 Task: Look for space in Bussolengo, Italy from 3rd August, 2023 to 17th August, 2023 for 3 adults, 1 child in price range Rs.3000 to Rs.15000. Place can be entire place with 3 bedrooms having 4 beds and 2 bathrooms. Property type can be house, flat, guest house. Amenities needed are: wifi, washing machine. Booking option can be shelf check-in. Required host language is English.
Action: Mouse moved to (392, 108)
Screenshot: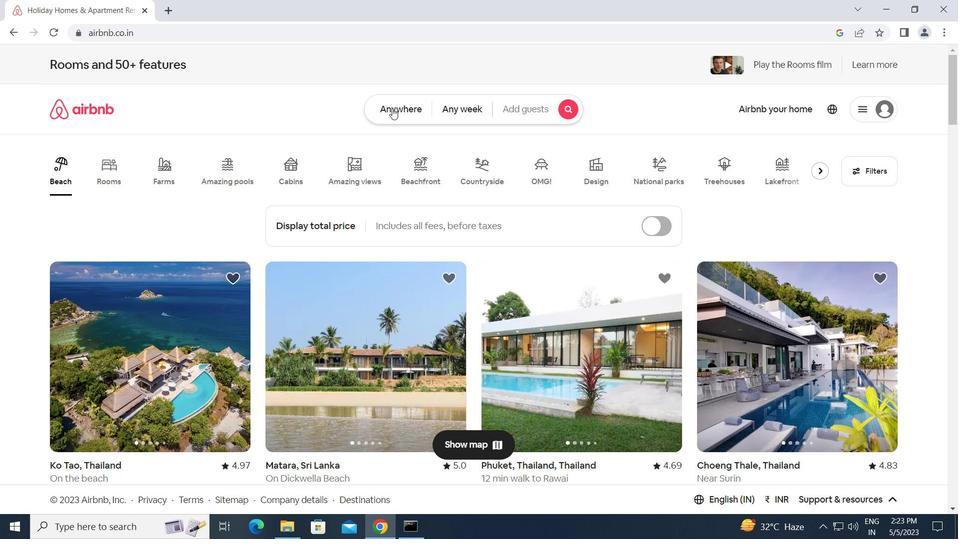
Action: Mouse pressed left at (392, 108)
Screenshot: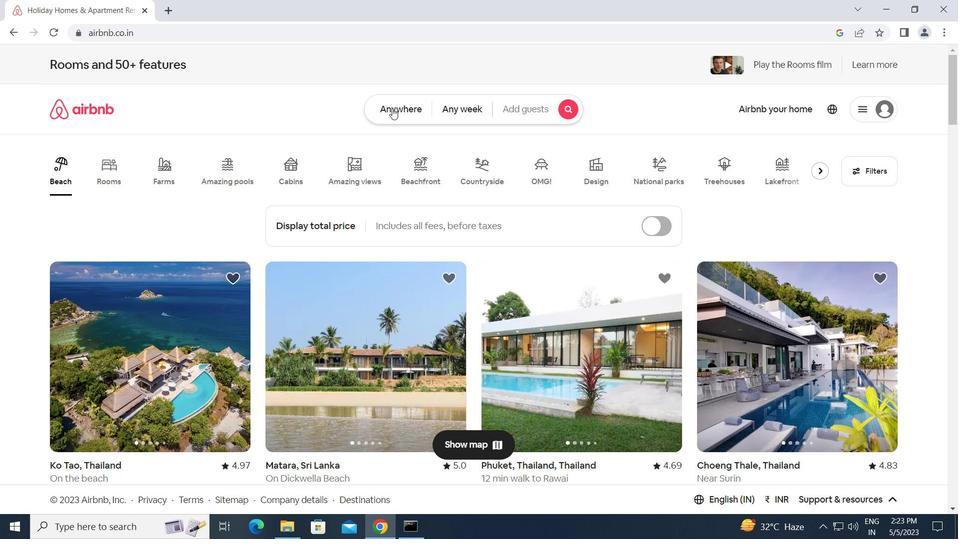 
Action: Mouse moved to (310, 152)
Screenshot: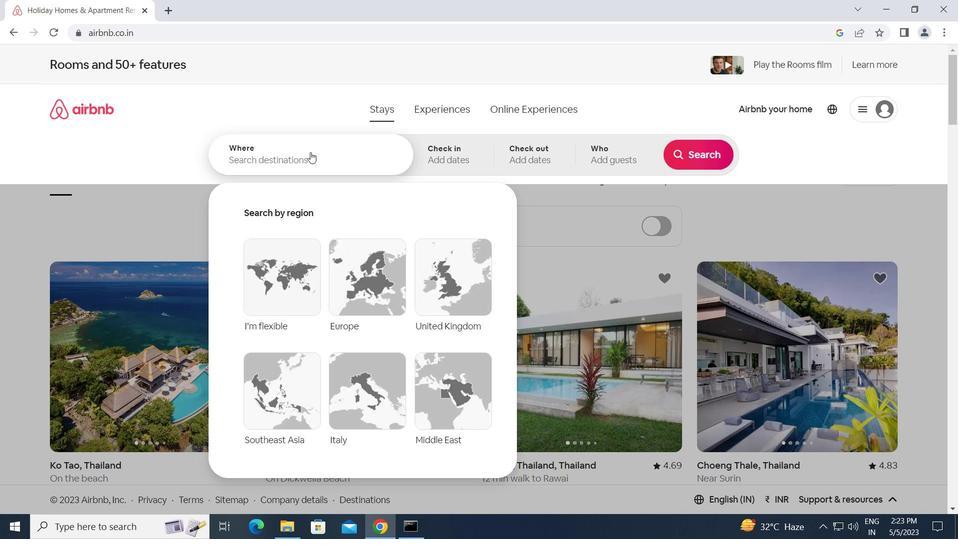 
Action: Mouse pressed left at (310, 152)
Screenshot: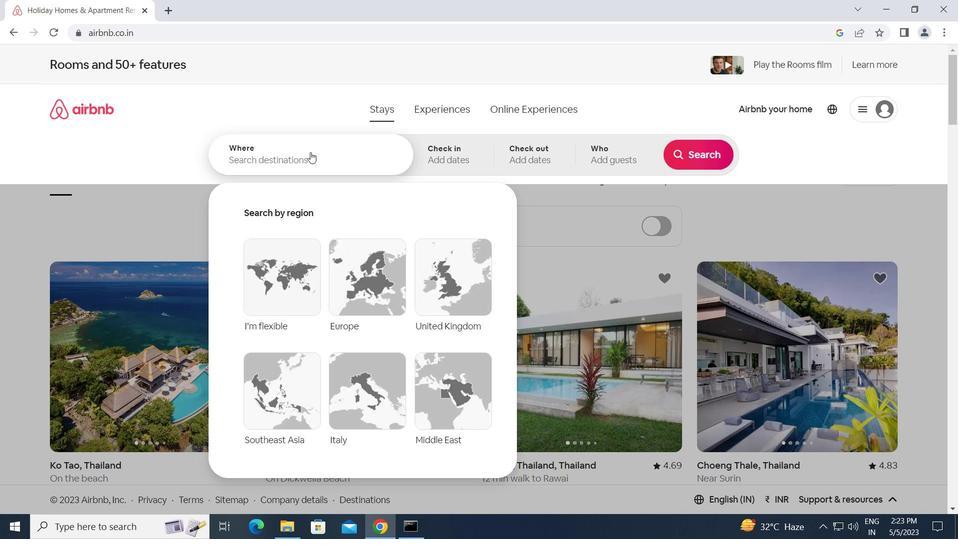 
Action: Key pressed b<Key.caps_lock>ussolengo,<Key.space><Key.caps_lock>i<Key.caps_lock>taly<Key.enter>
Screenshot: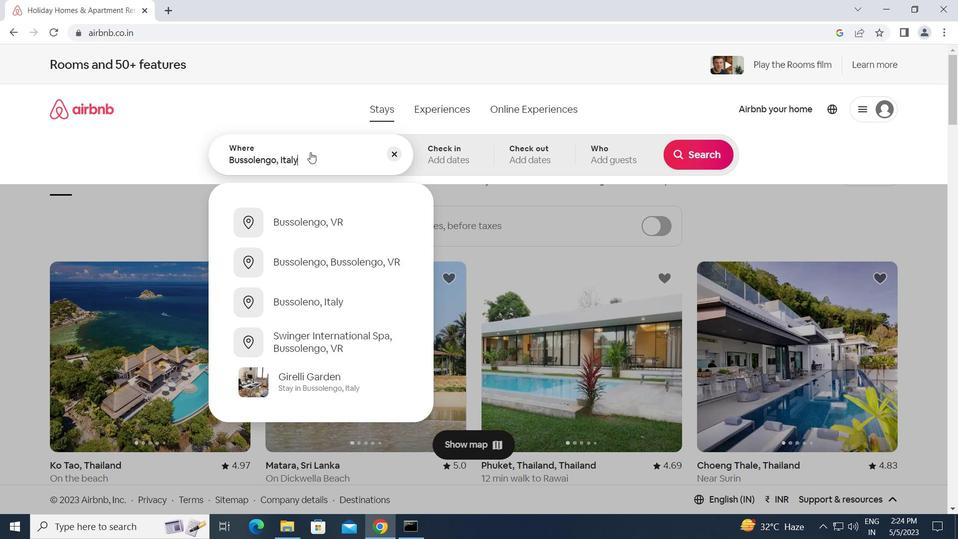 
Action: Mouse moved to (699, 254)
Screenshot: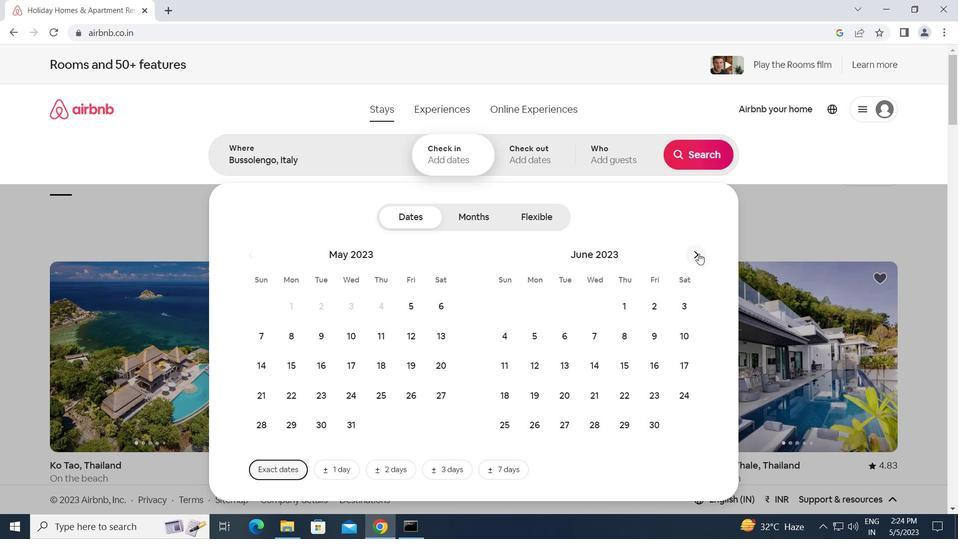 
Action: Mouse pressed left at (699, 254)
Screenshot: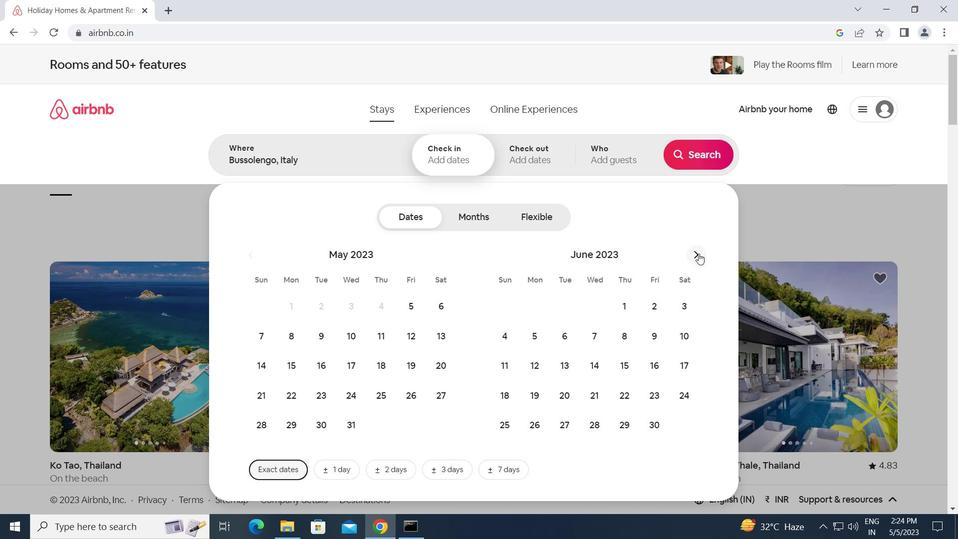 
Action: Mouse pressed left at (699, 254)
Screenshot: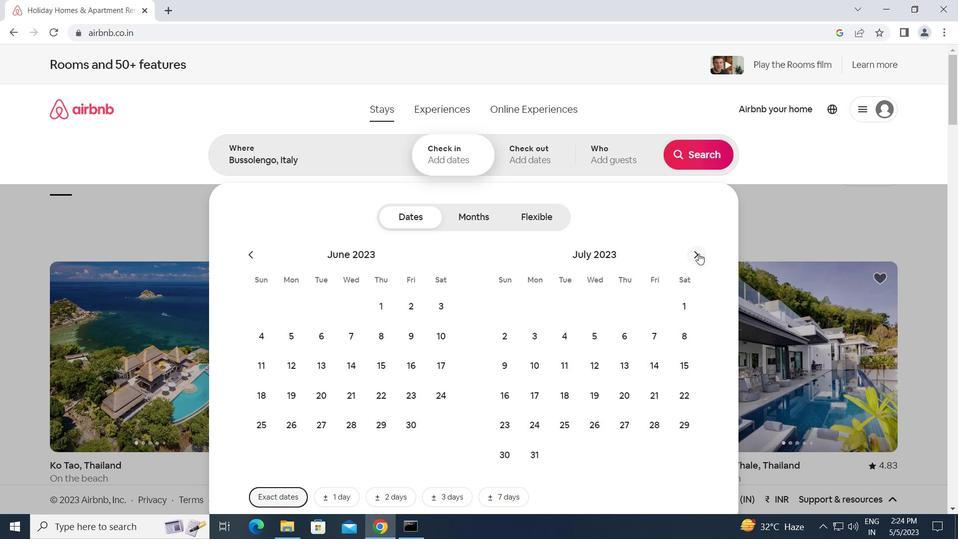 
Action: Mouse moved to (624, 309)
Screenshot: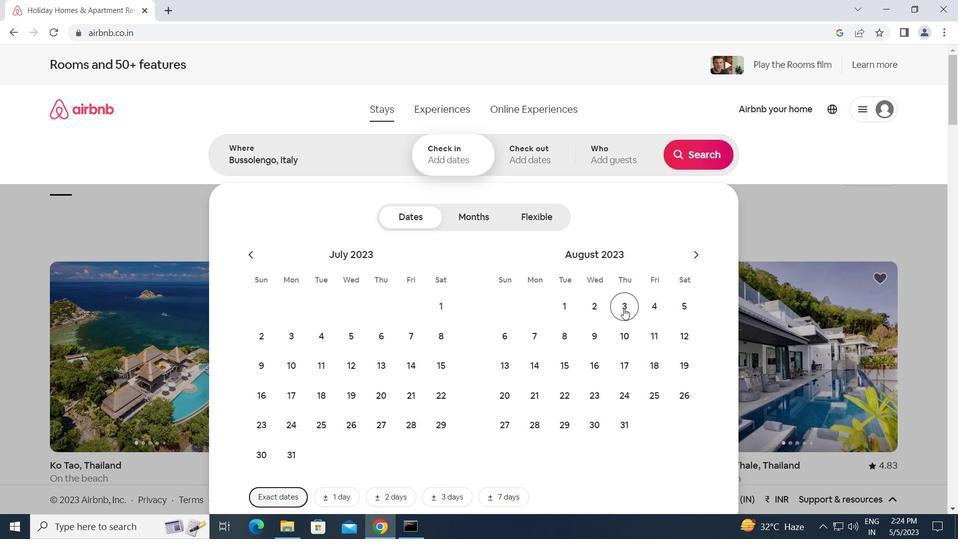 
Action: Mouse pressed left at (624, 309)
Screenshot: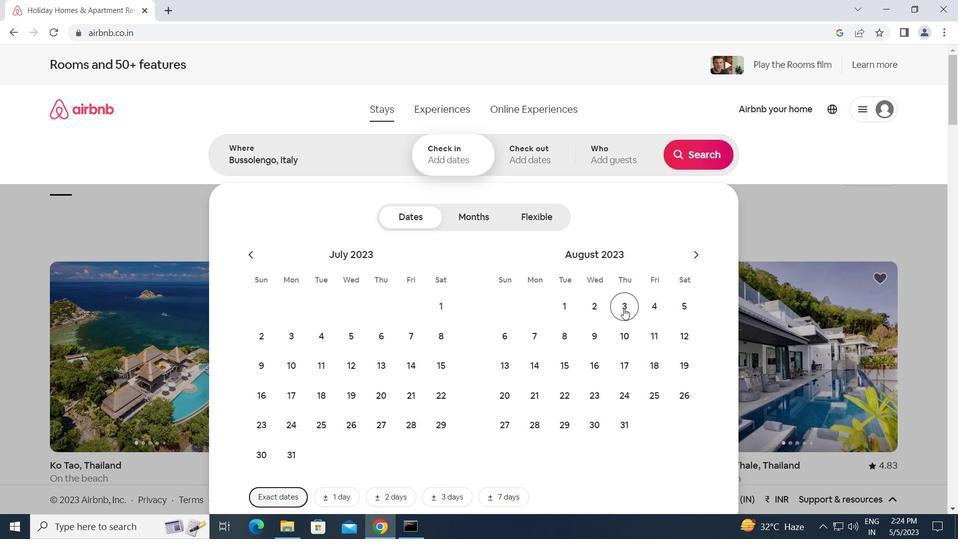 
Action: Mouse moved to (623, 364)
Screenshot: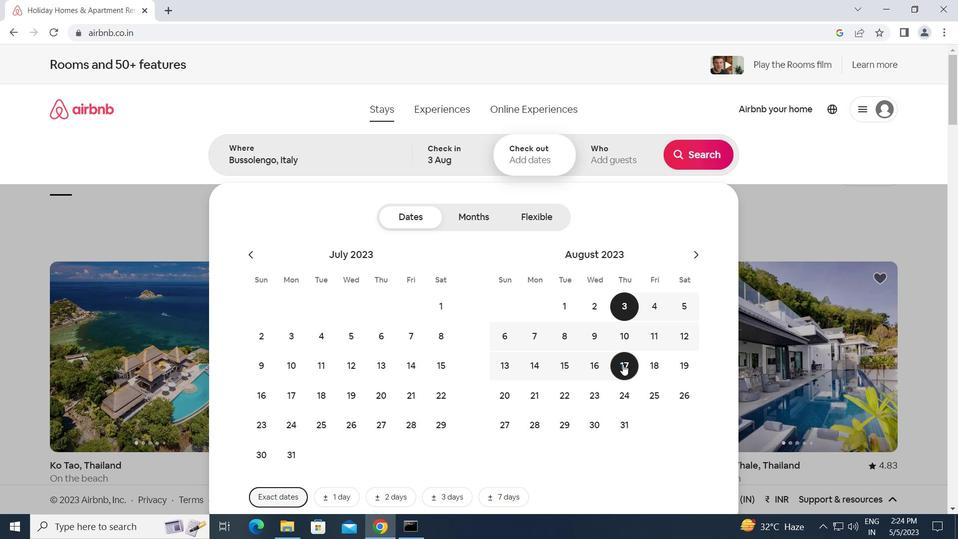 
Action: Mouse pressed left at (623, 364)
Screenshot: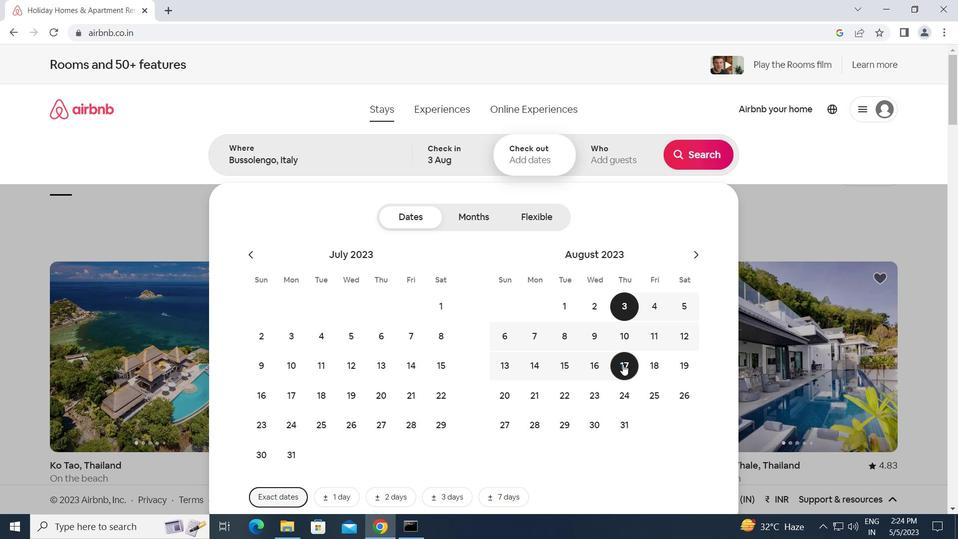 
Action: Mouse moved to (626, 156)
Screenshot: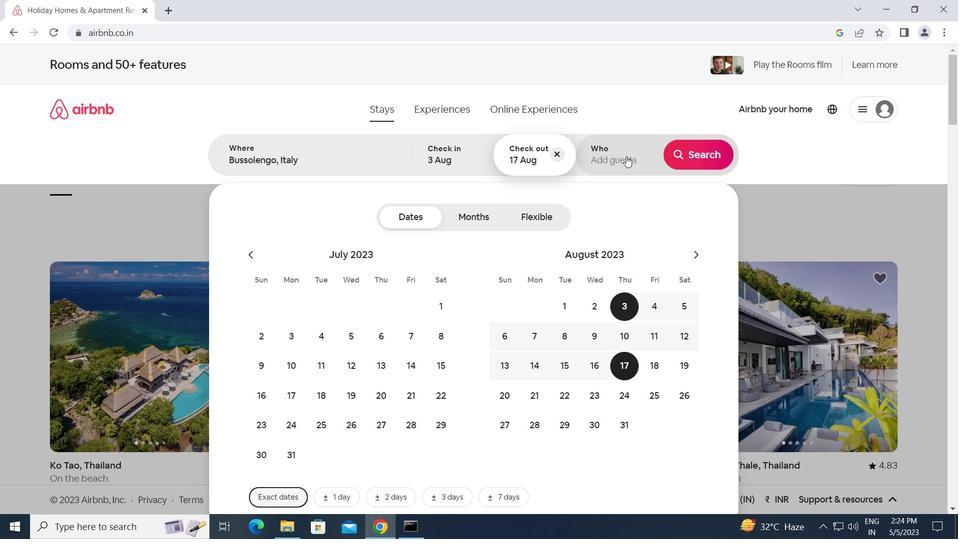 
Action: Mouse pressed left at (626, 156)
Screenshot: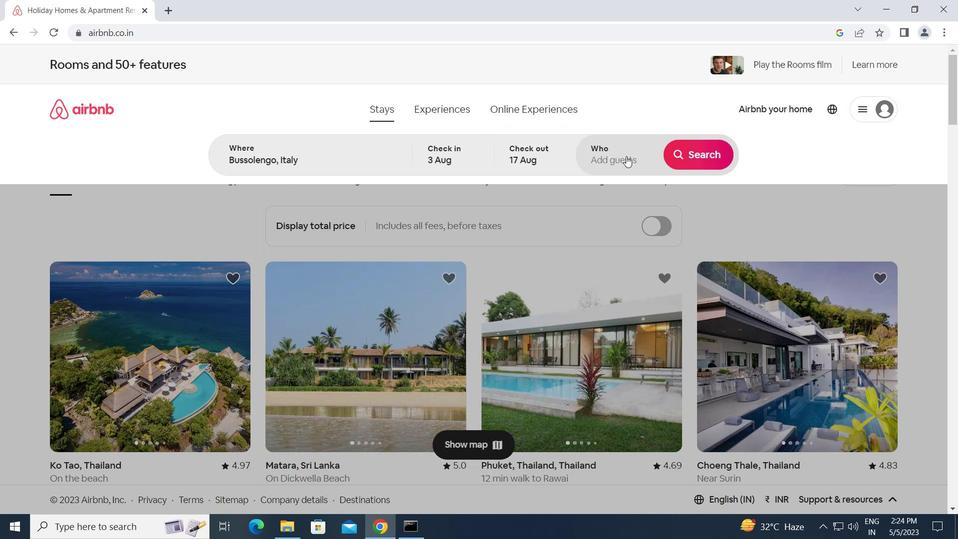 
Action: Mouse moved to (700, 222)
Screenshot: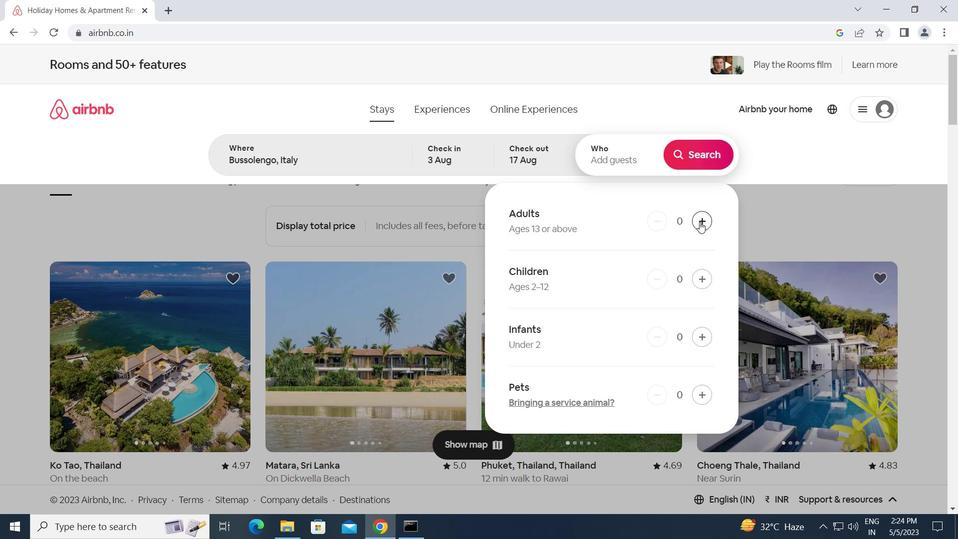 
Action: Mouse pressed left at (700, 222)
Screenshot: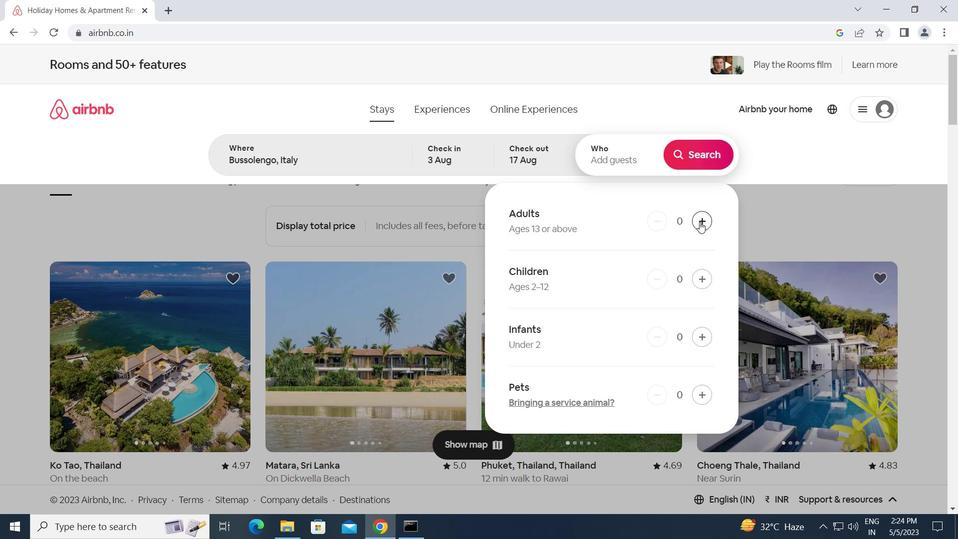 
Action: Mouse pressed left at (700, 222)
Screenshot: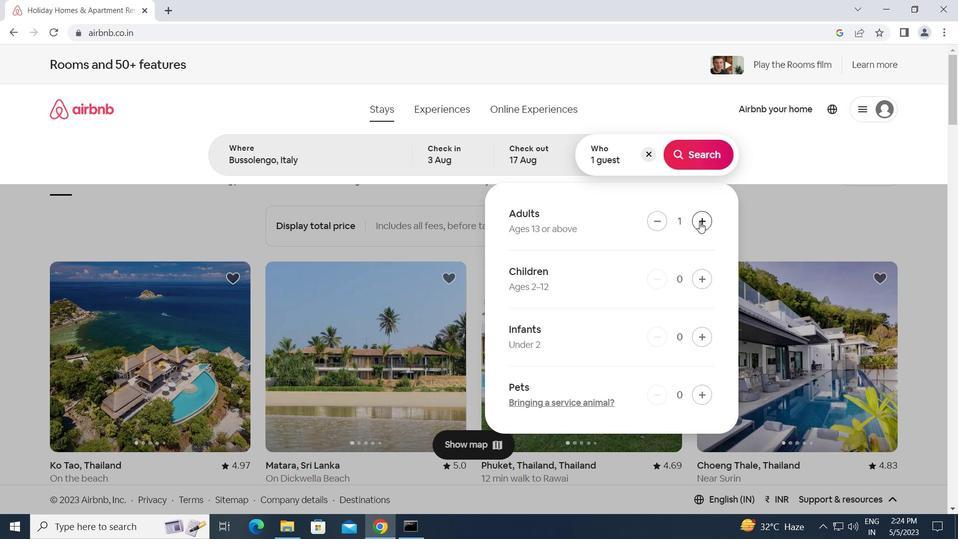 
Action: Mouse pressed left at (700, 222)
Screenshot: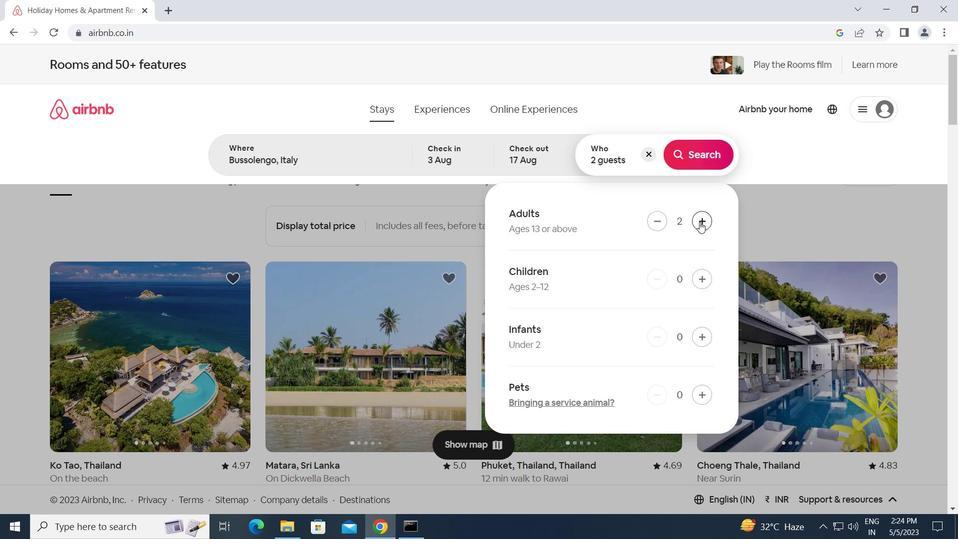 
Action: Mouse moved to (700, 278)
Screenshot: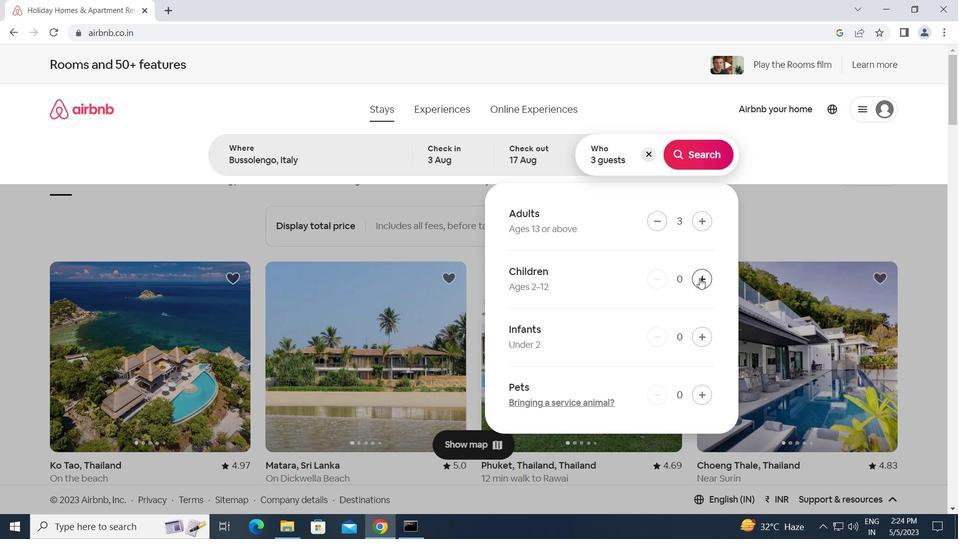 
Action: Mouse pressed left at (700, 278)
Screenshot: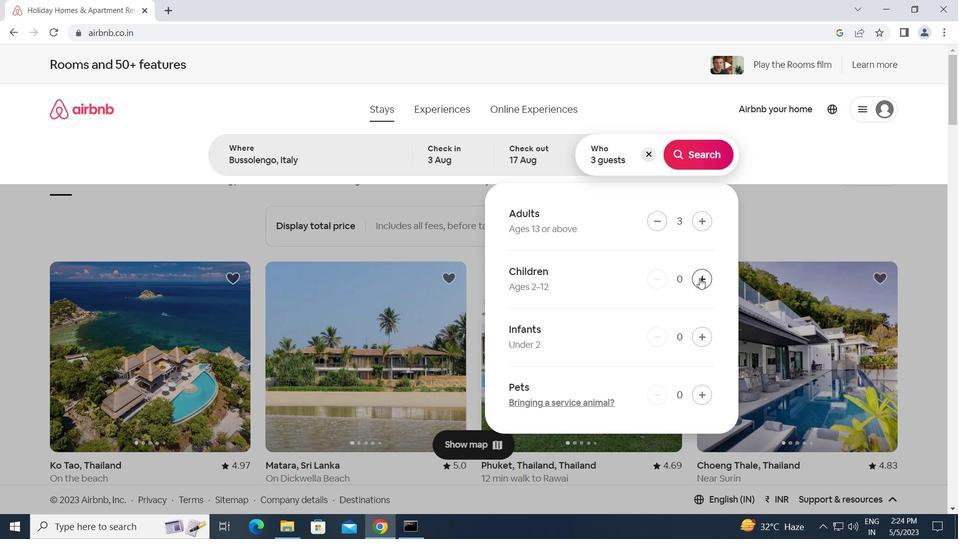 
Action: Mouse moved to (691, 151)
Screenshot: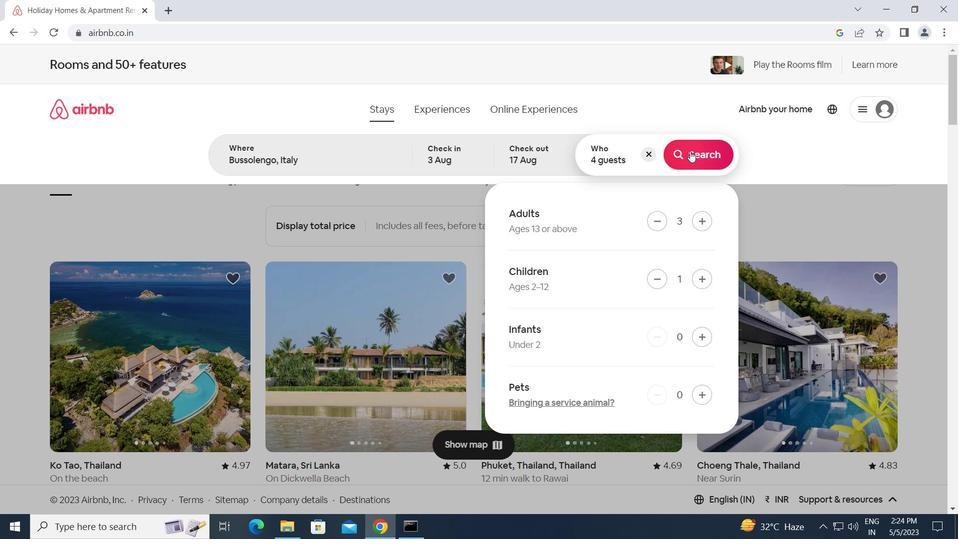 
Action: Mouse pressed left at (691, 151)
Screenshot: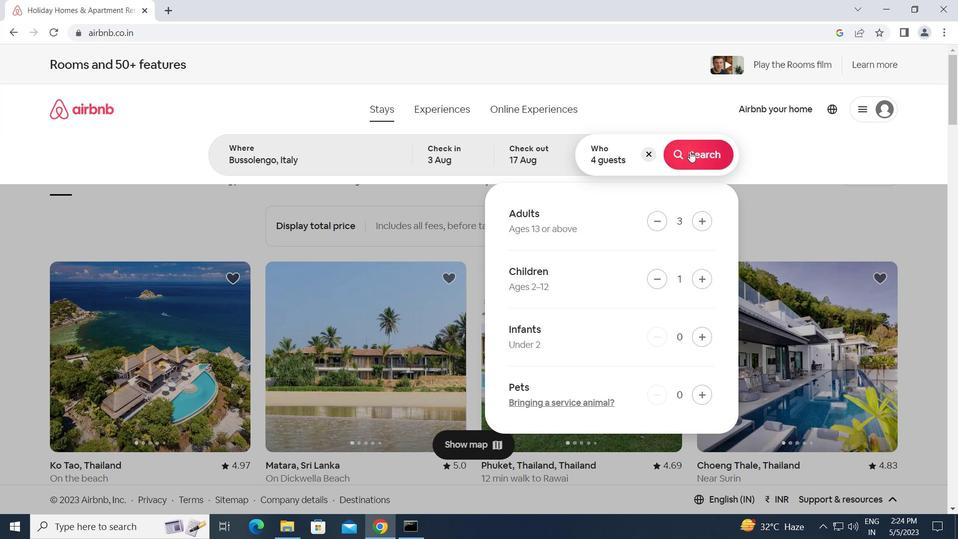 
Action: Mouse moved to (890, 119)
Screenshot: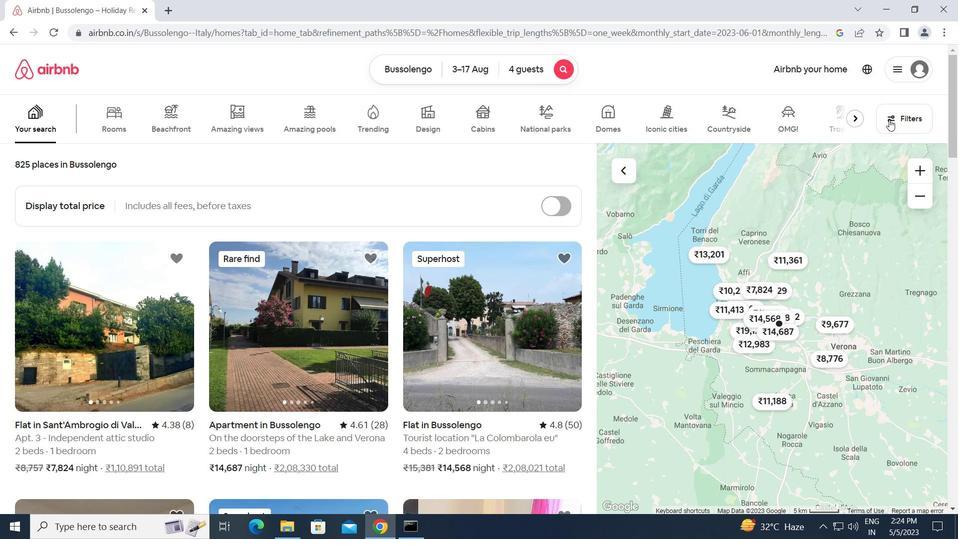 
Action: Mouse pressed left at (890, 119)
Screenshot: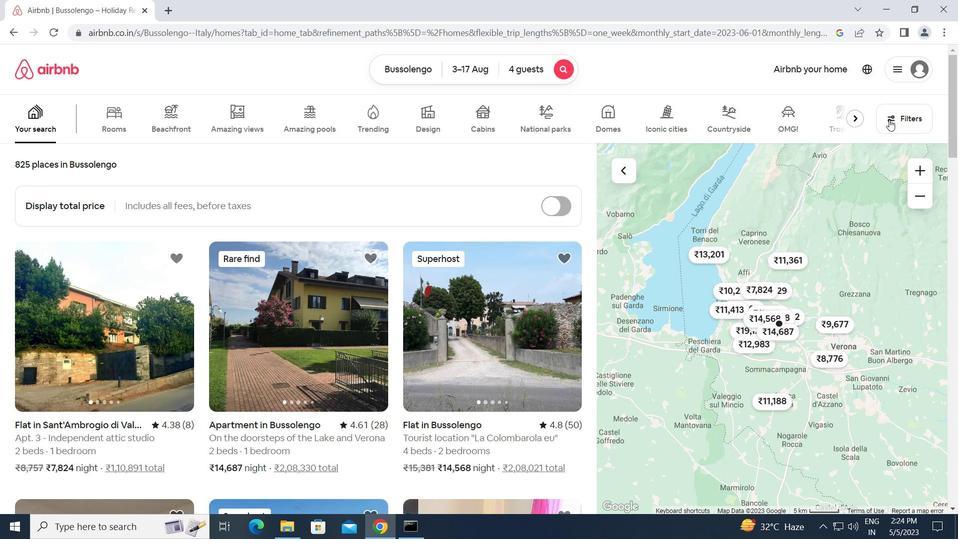 
Action: Mouse moved to (321, 410)
Screenshot: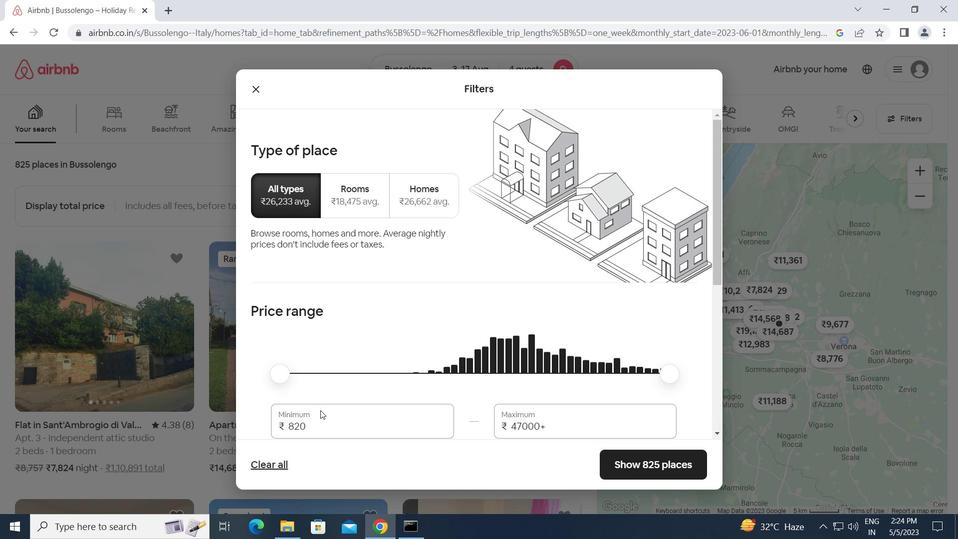 
Action: Mouse scrolled (321, 410) with delta (0, 0)
Screenshot: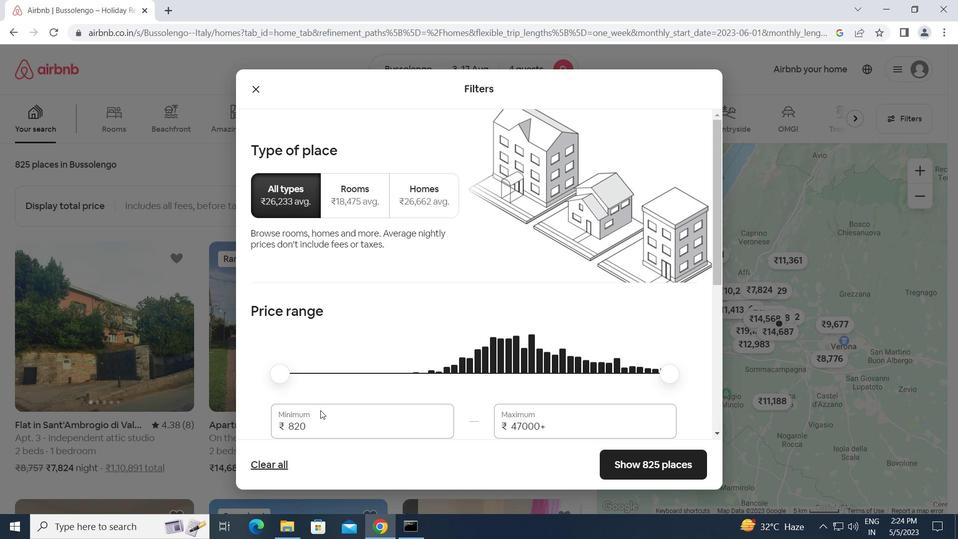 
Action: Mouse scrolled (321, 410) with delta (0, 0)
Screenshot: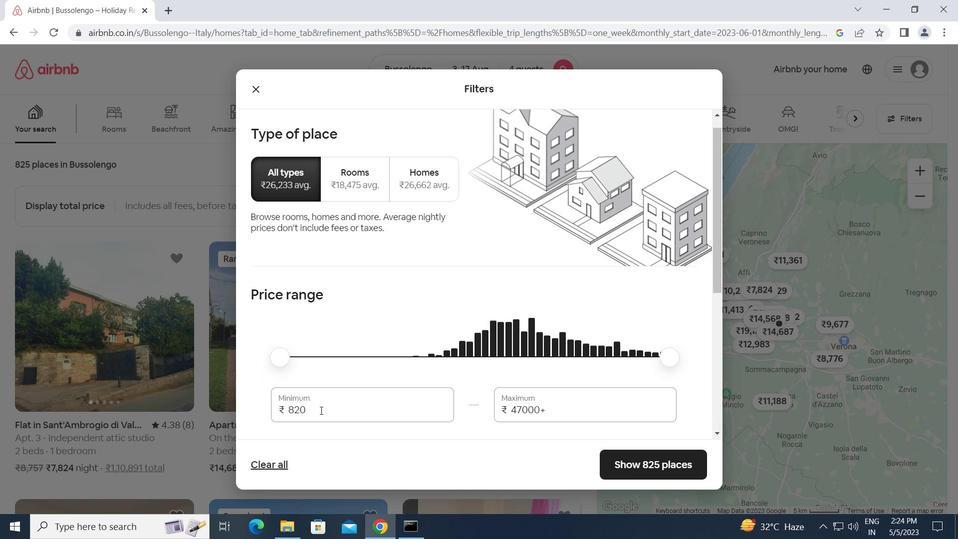 
Action: Mouse moved to (315, 304)
Screenshot: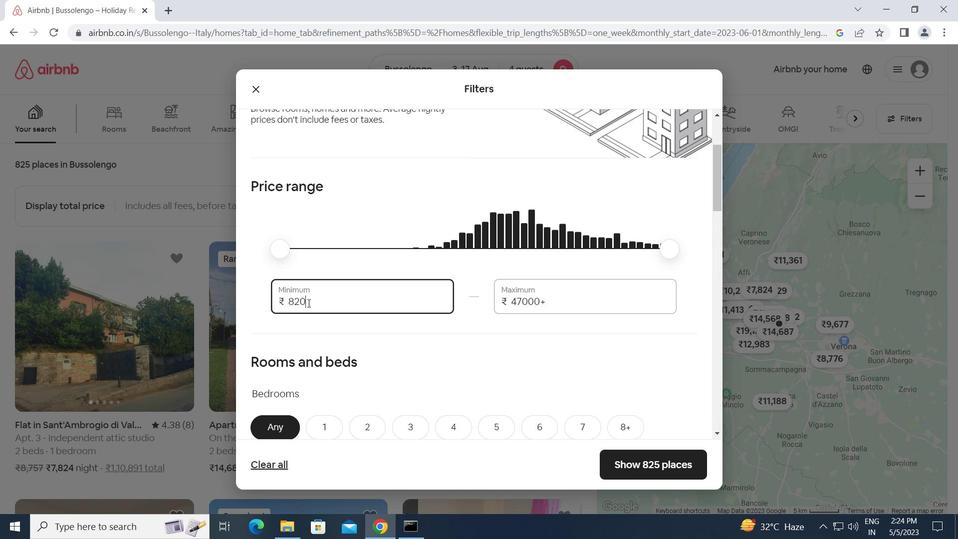 
Action: Mouse pressed left at (315, 304)
Screenshot: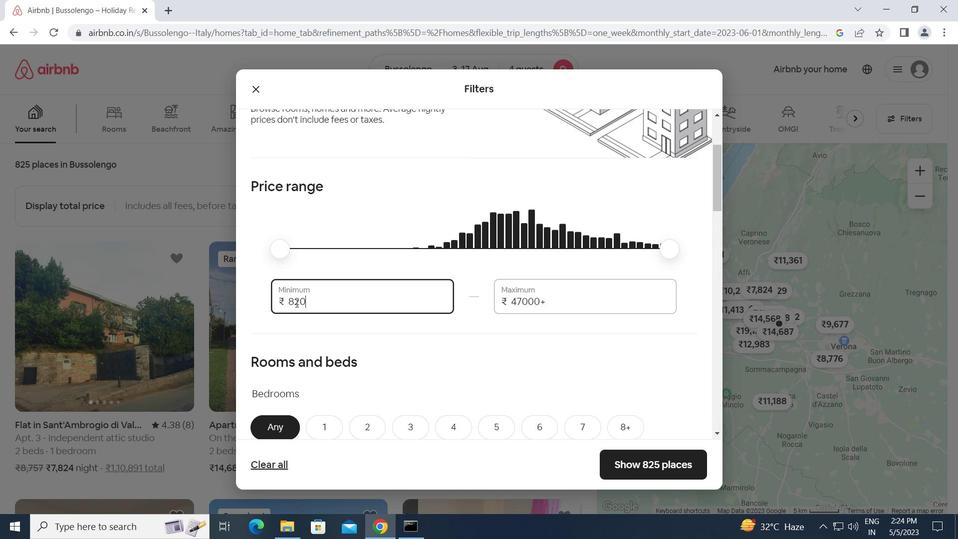
Action: Mouse moved to (258, 300)
Screenshot: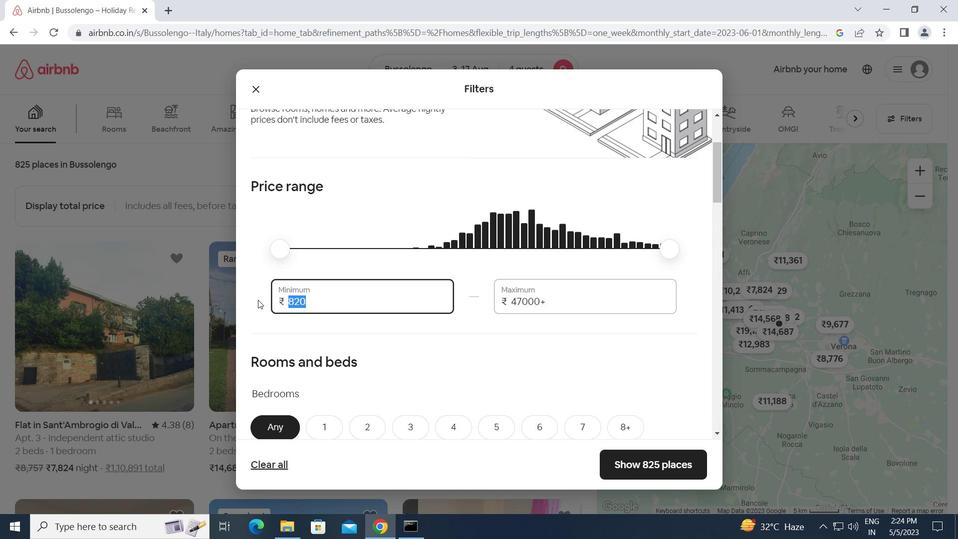 
Action: Key pressed 3000<Key.tab>15000
Screenshot: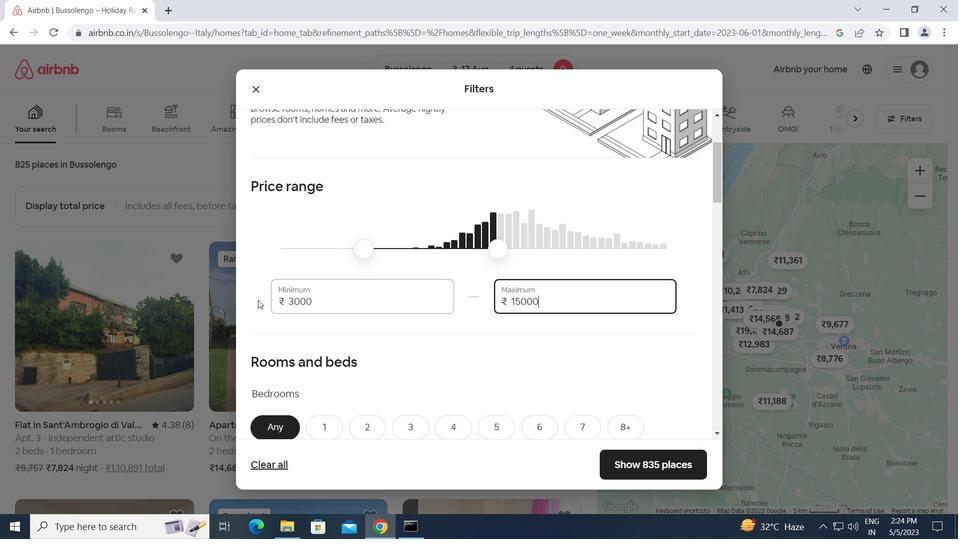 
Action: Mouse moved to (392, 361)
Screenshot: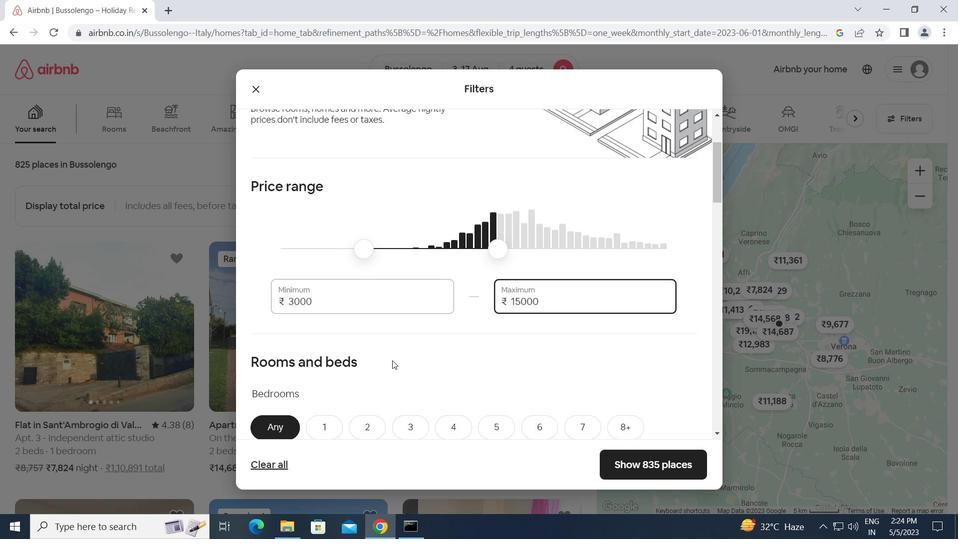
Action: Mouse scrolled (392, 360) with delta (0, 0)
Screenshot: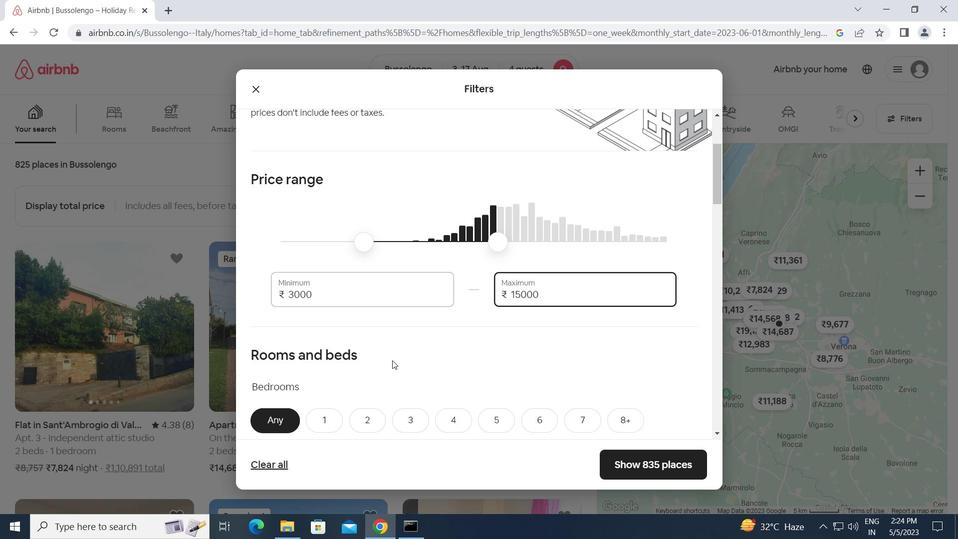 
Action: Mouse scrolled (392, 360) with delta (0, 0)
Screenshot: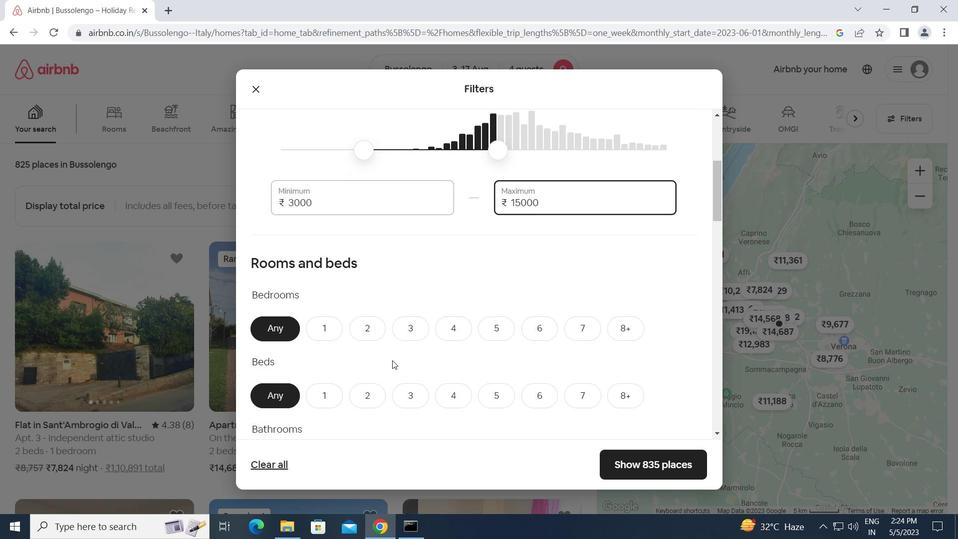 
Action: Mouse scrolled (392, 360) with delta (0, 0)
Screenshot: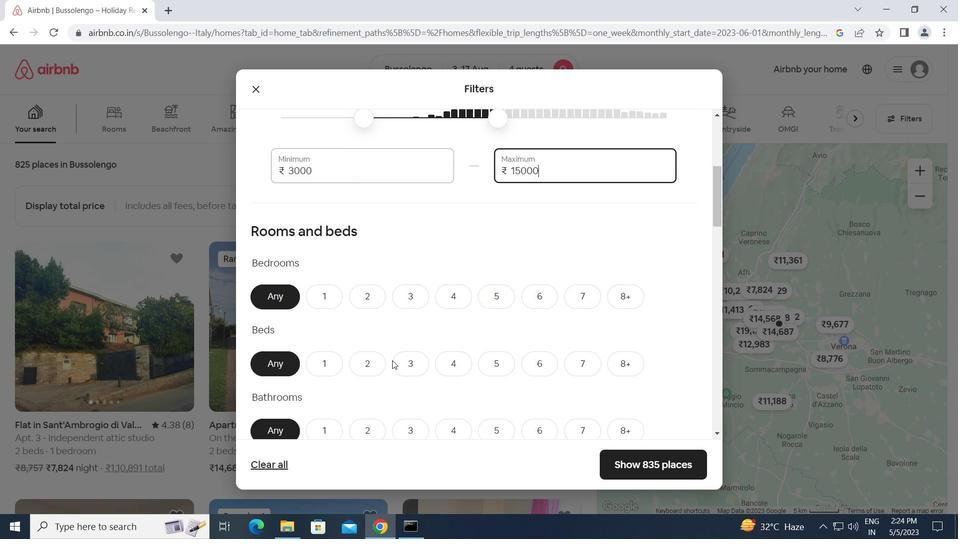 
Action: Mouse moved to (411, 243)
Screenshot: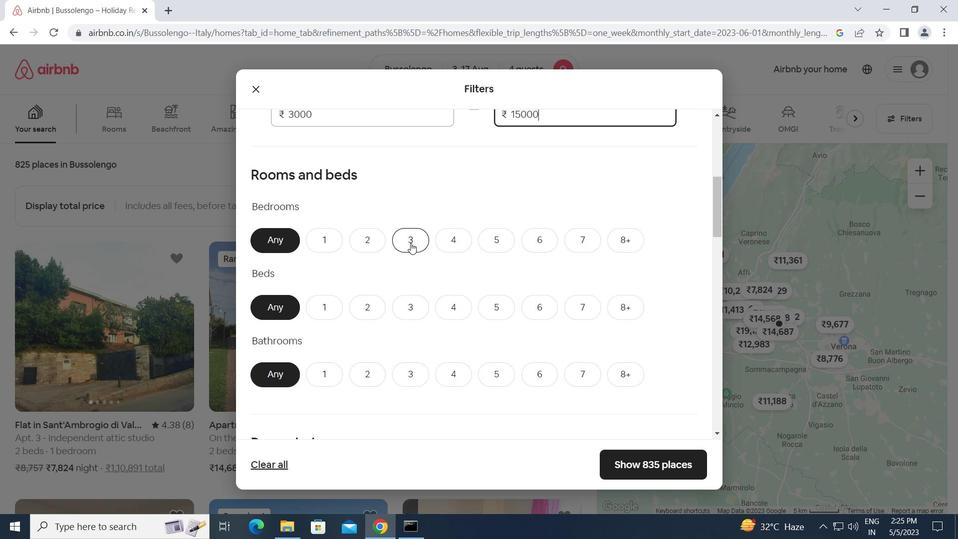 
Action: Mouse pressed left at (411, 243)
Screenshot: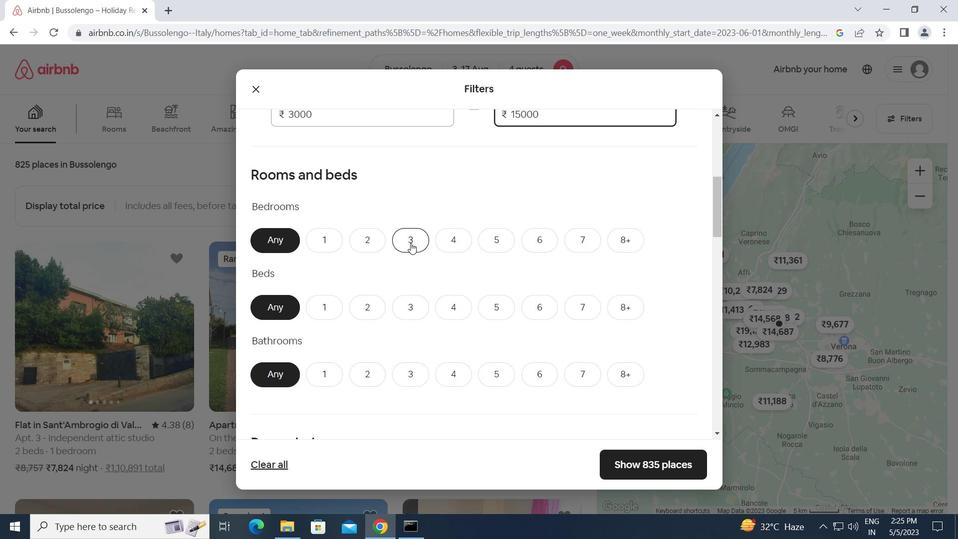 
Action: Mouse moved to (453, 303)
Screenshot: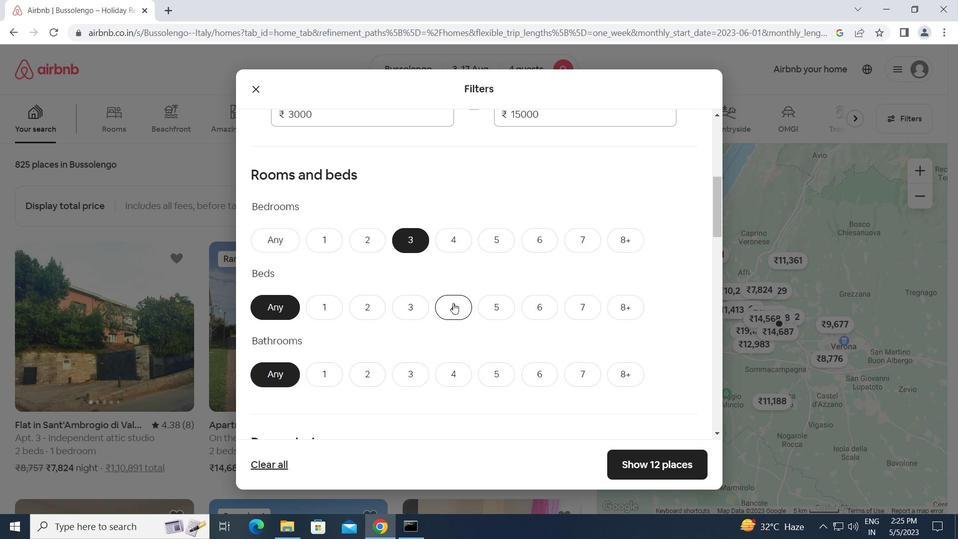 
Action: Mouse pressed left at (453, 303)
Screenshot: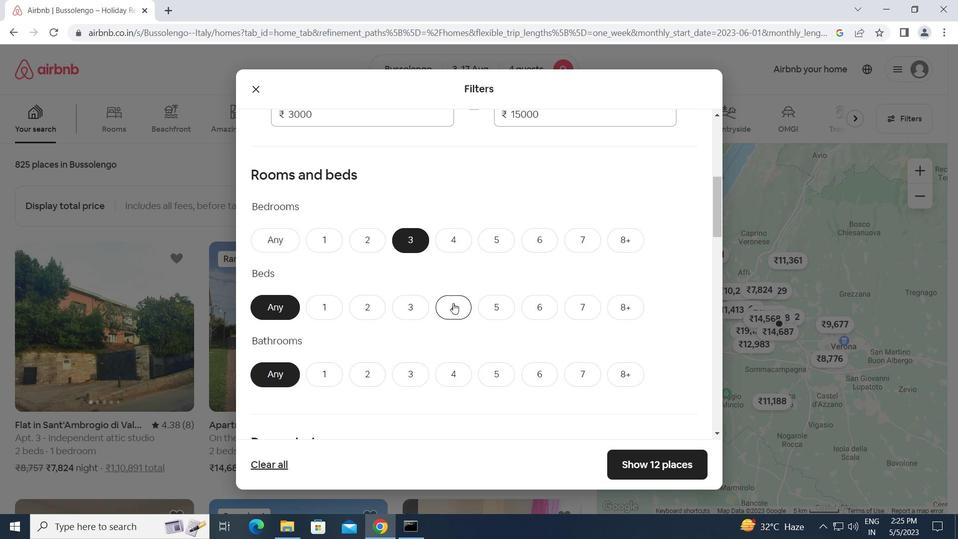 
Action: Mouse moved to (364, 373)
Screenshot: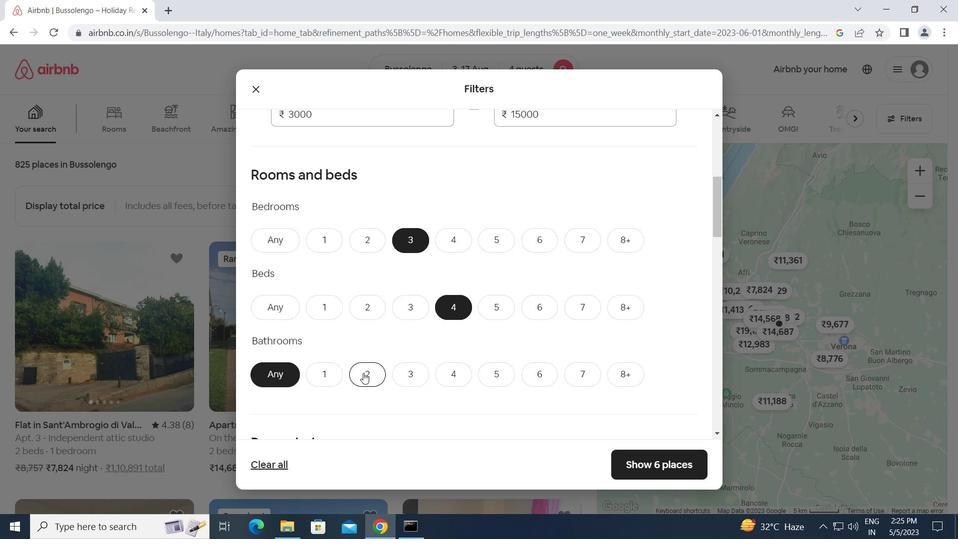 
Action: Mouse pressed left at (364, 373)
Screenshot: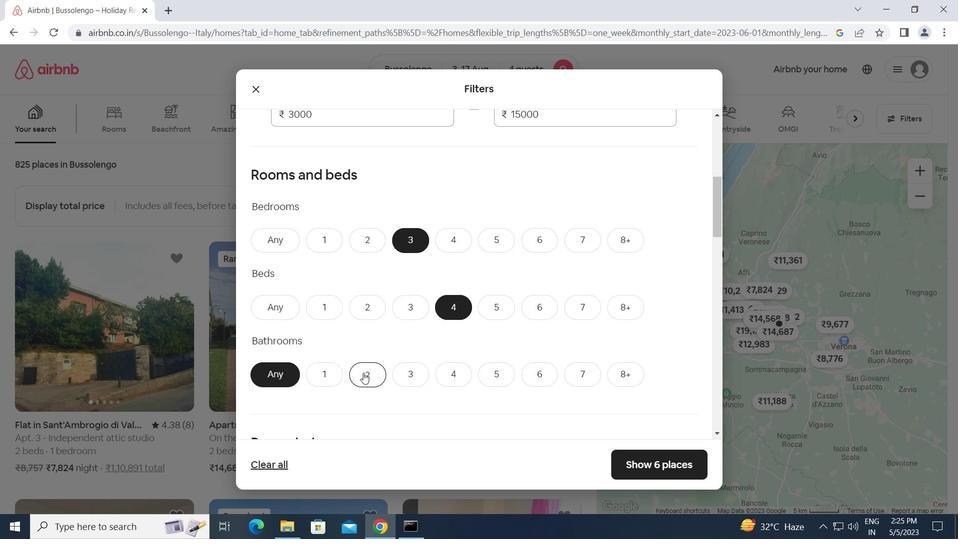 
Action: Mouse moved to (425, 390)
Screenshot: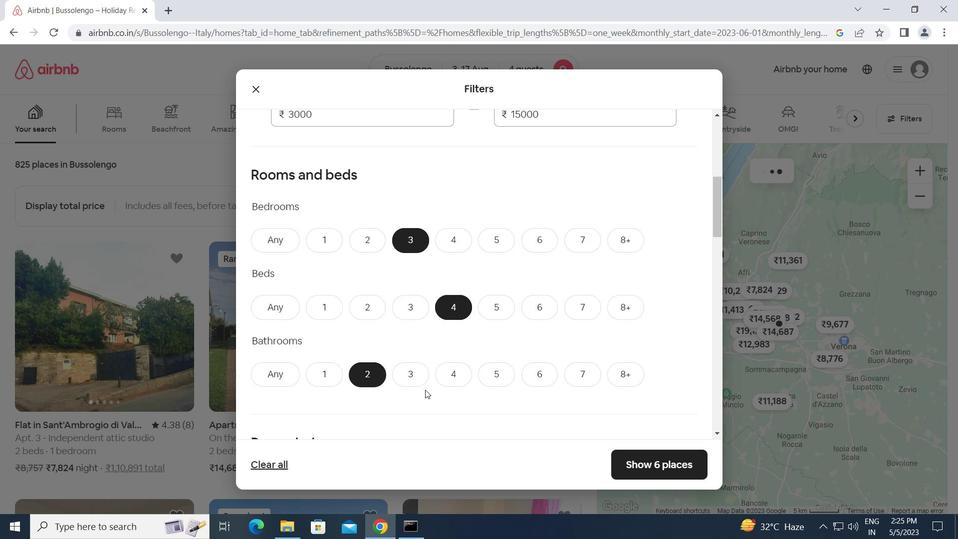 
Action: Mouse scrolled (425, 389) with delta (0, 0)
Screenshot: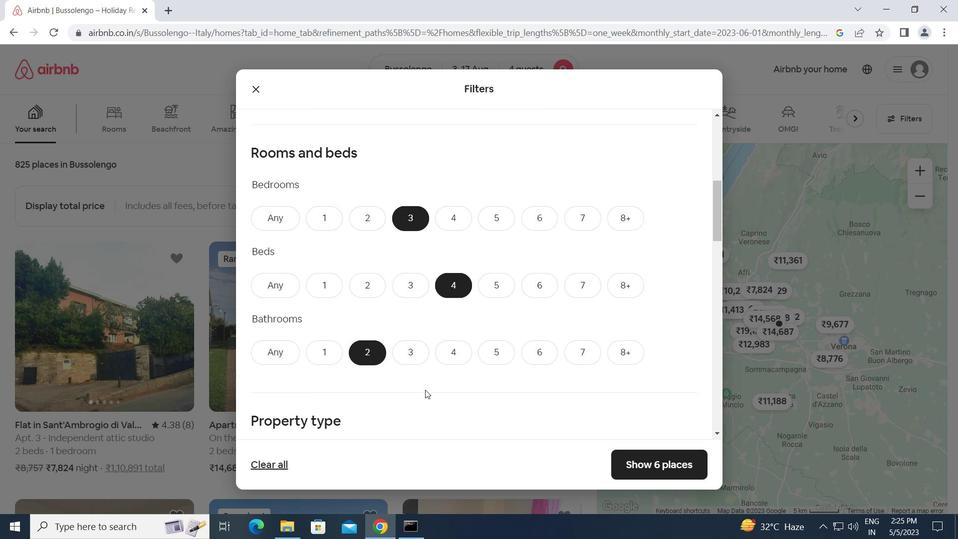 
Action: Mouse scrolled (425, 389) with delta (0, 0)
Screenshot: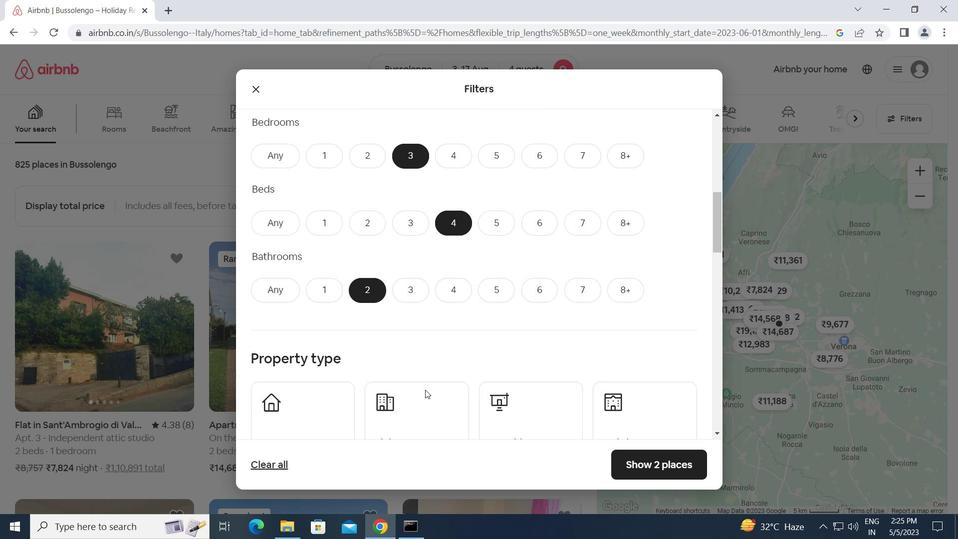 
Action: Mouse scrolled (425, 389) with delta (0, 0)
Screenshot: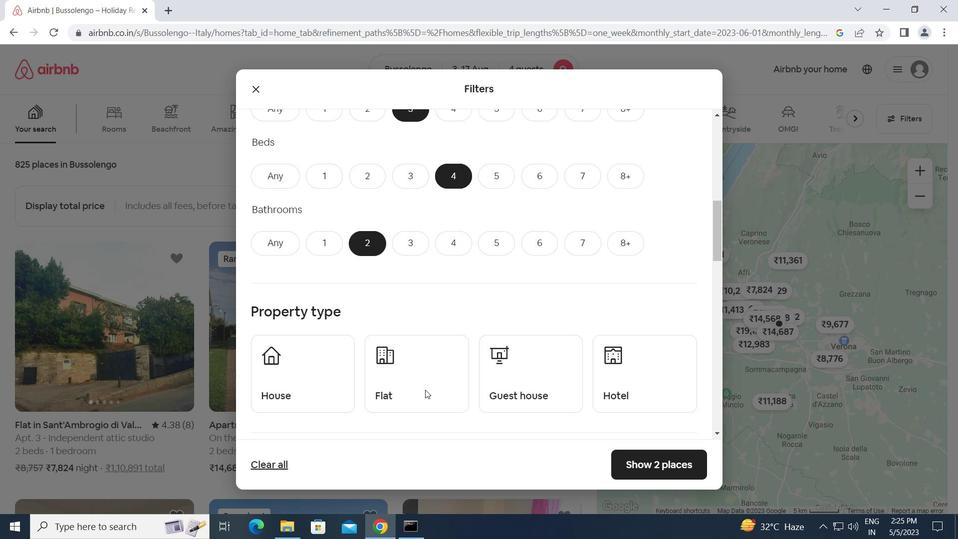 
Action: Mouse moved to (326, 326)
Screenshot: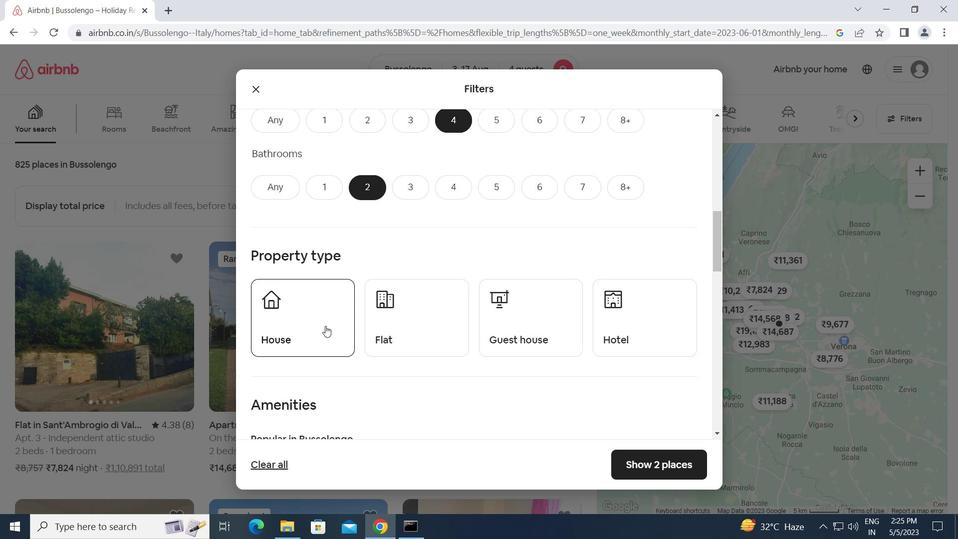 
Action: Mouse pressed left at (326, 326)
Screenshot: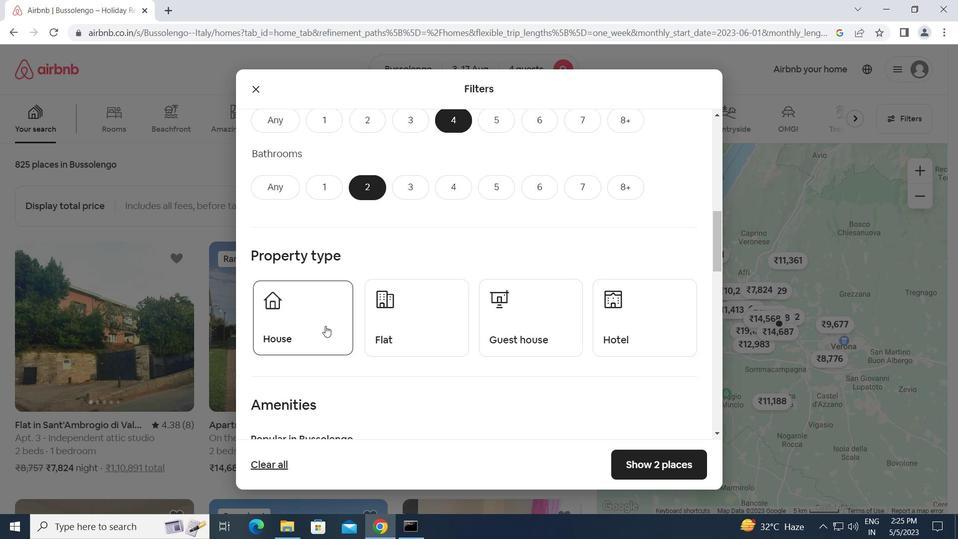 
Action: Mouse moved to (426, 330)
Screenshot: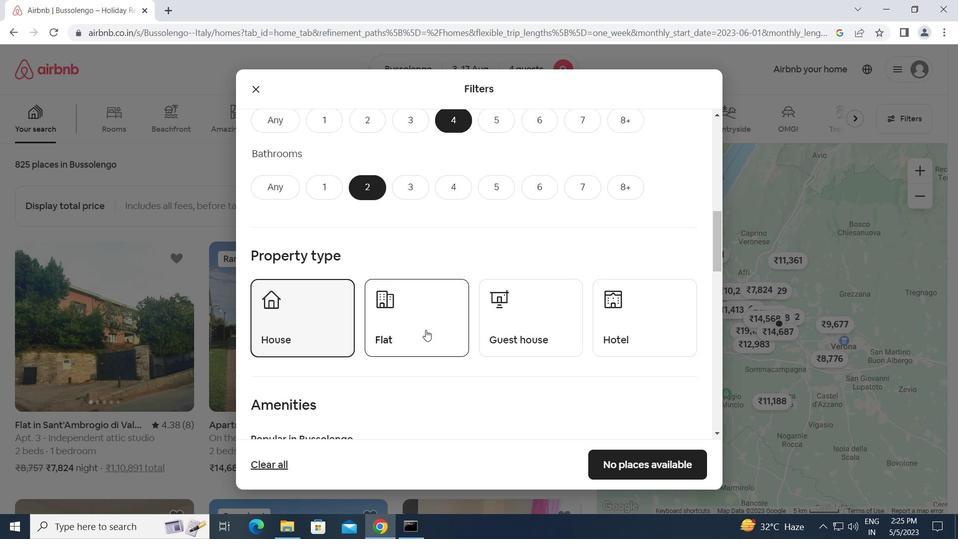 
Action: Mouse pressed left at (426, 330)
Screenshot: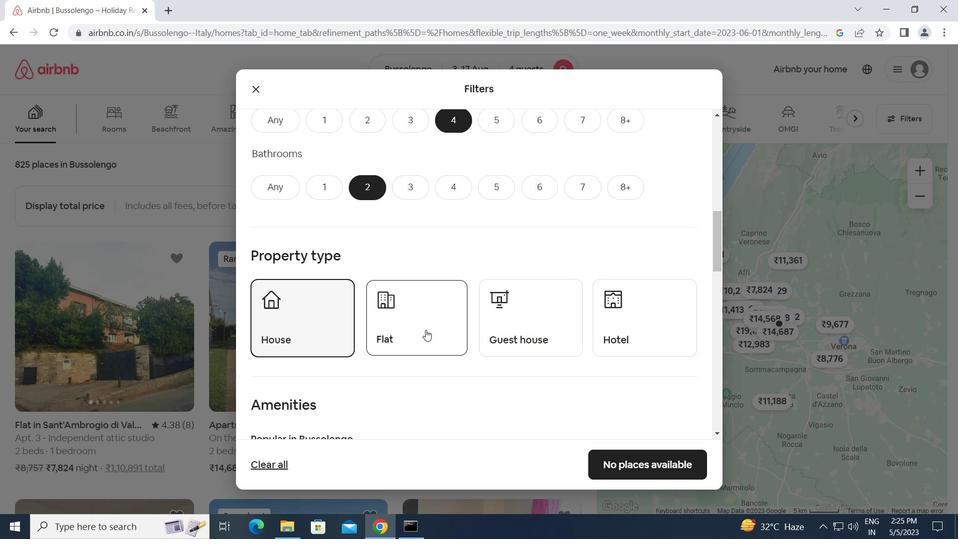 
Action: Mouse moved to (515, 329)
Screenshot: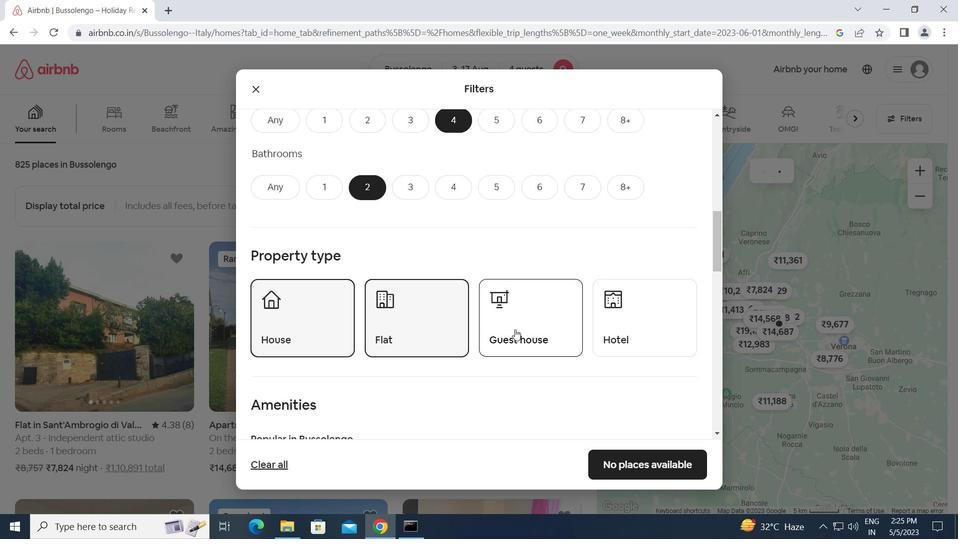 
Action: Mouse pressed left at (515, 329)
Screenshot: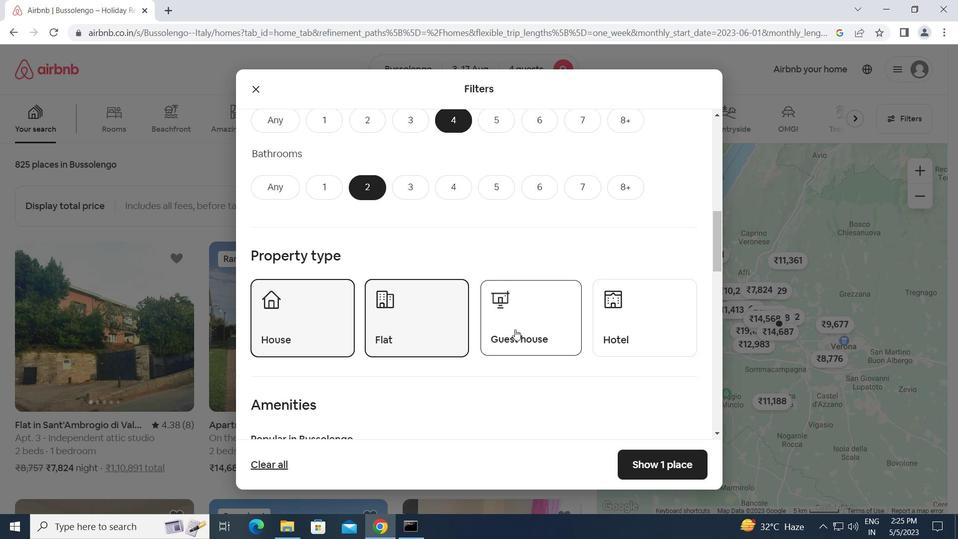 
Action: Mouse moved to (488, 362)
Screenshot: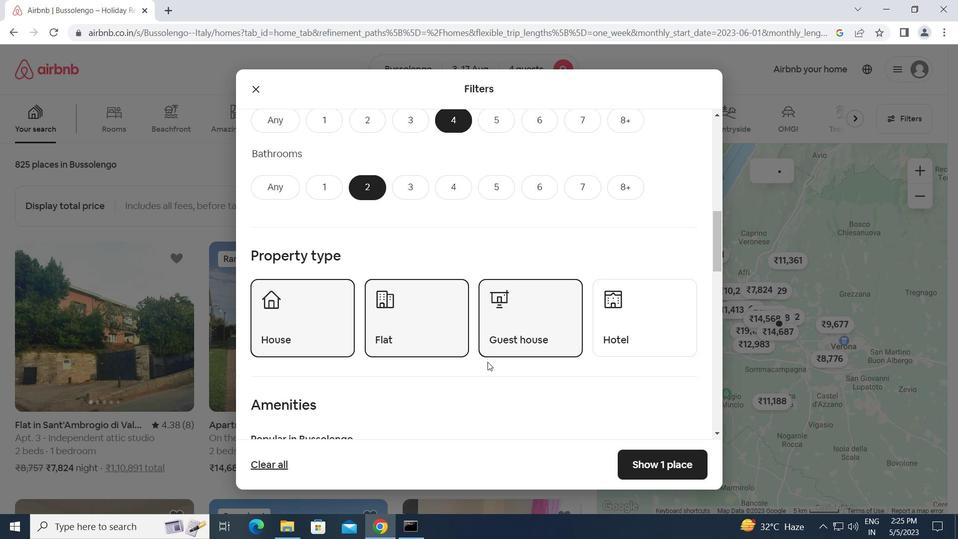 
Action: Mouse scrolled (488, 361) with delta (0, 0)
Screenshot: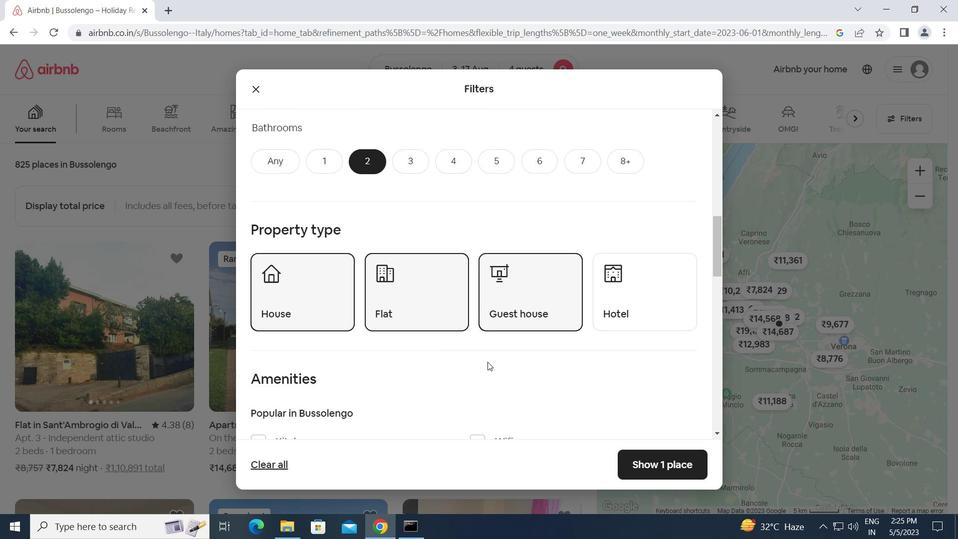 
Action: Mouse scrolled (488, 361) with delta (0, 0)
Screenshot: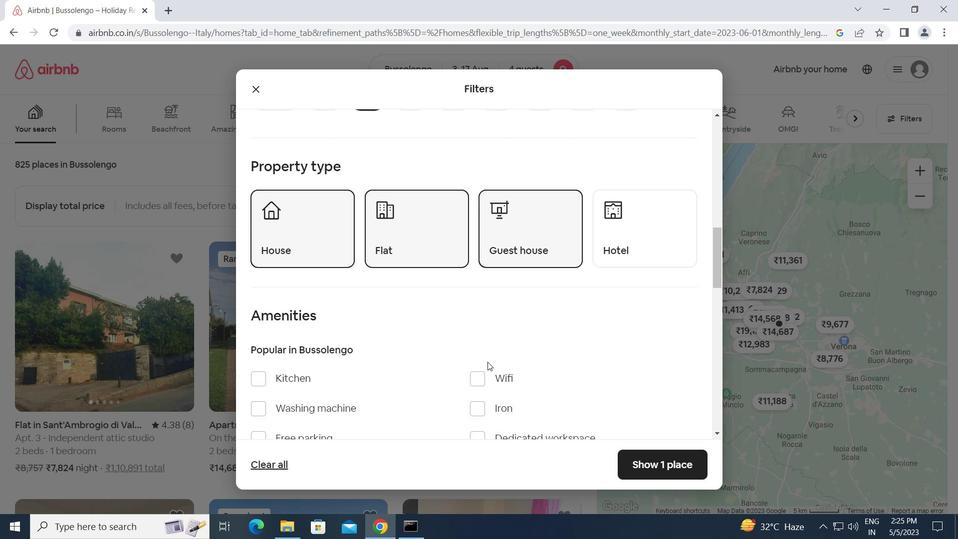 
Action: Mouse scrolled (488, 361) with delta (0, 0)
Screenshot: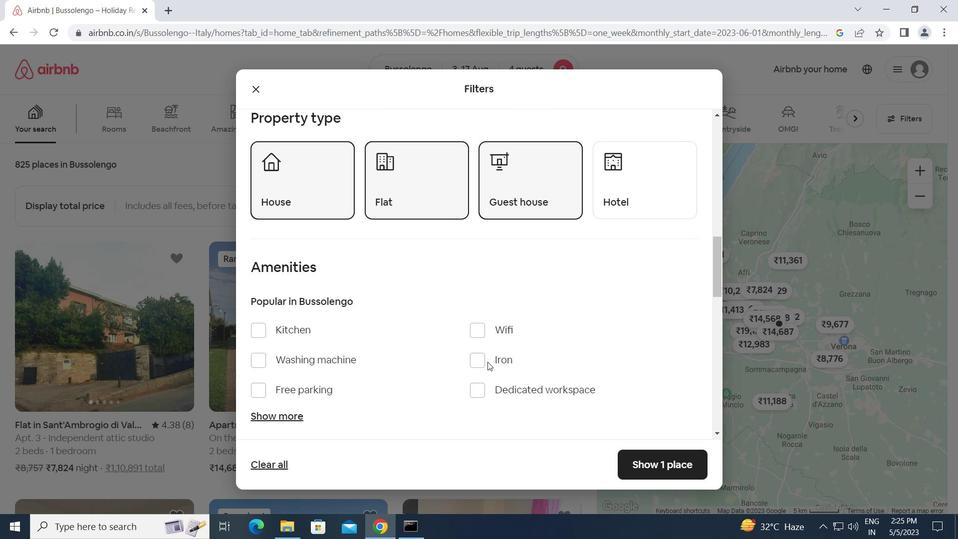 
Action: Mouse moved to (477, 283)
Screenshot: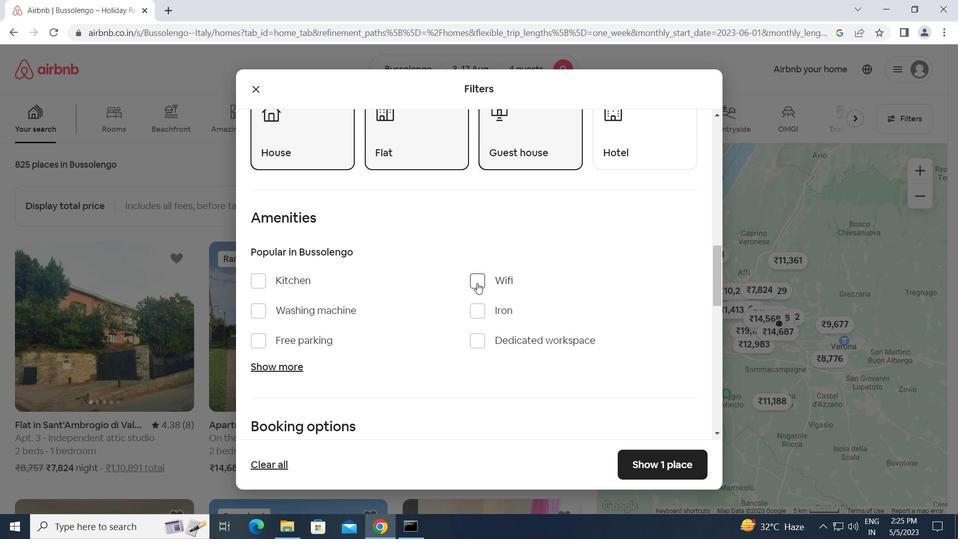 
Action: Mouse pressed left at (477, 283)
Screenshot: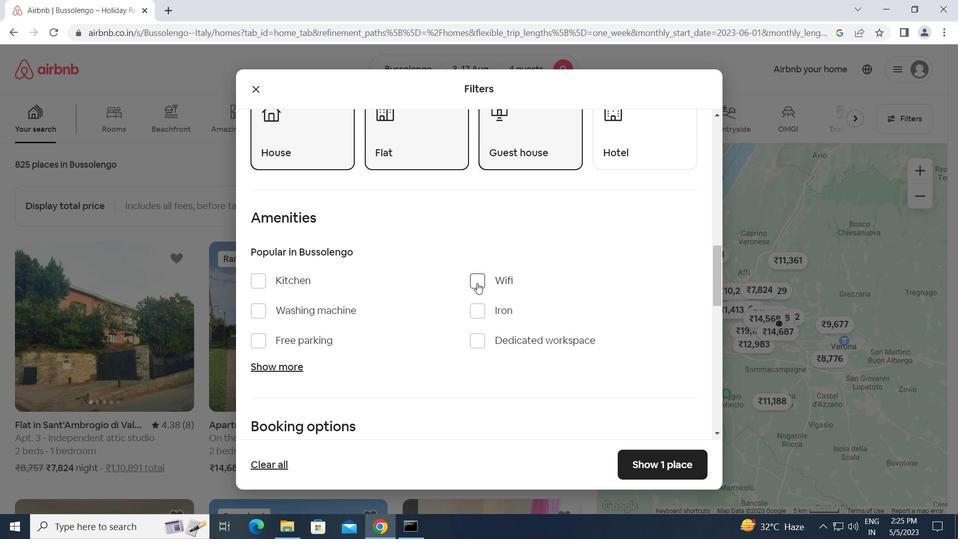 
Action: Mouse moved to (261, 309)
Screenshot: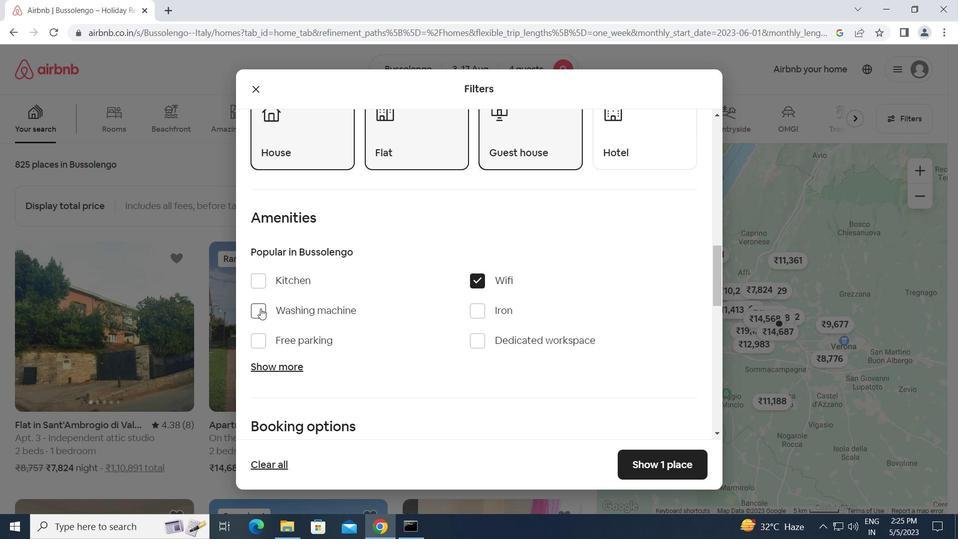 
Action: Mouse pressed left at (261, 309)
Screenshot: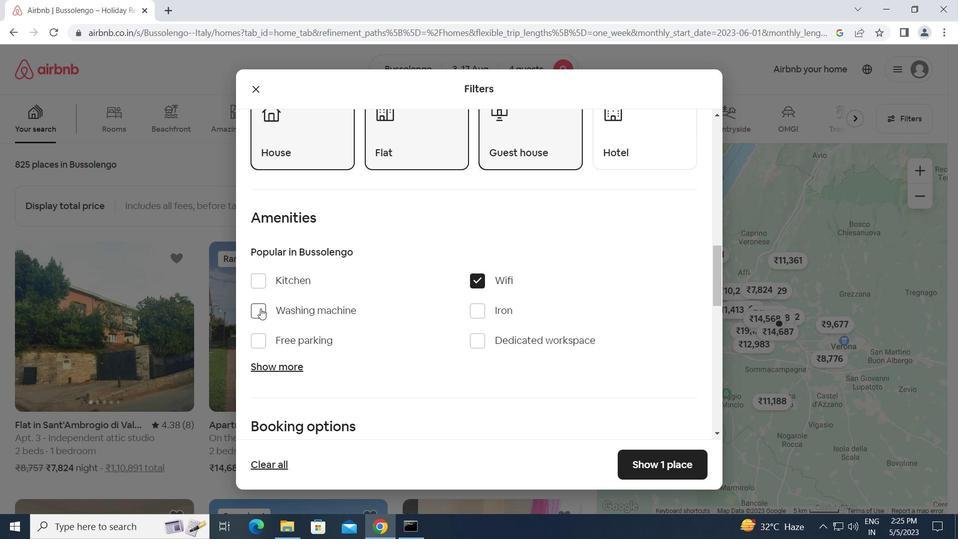
Action: Mouse moved to (335, 330)
Screenshot: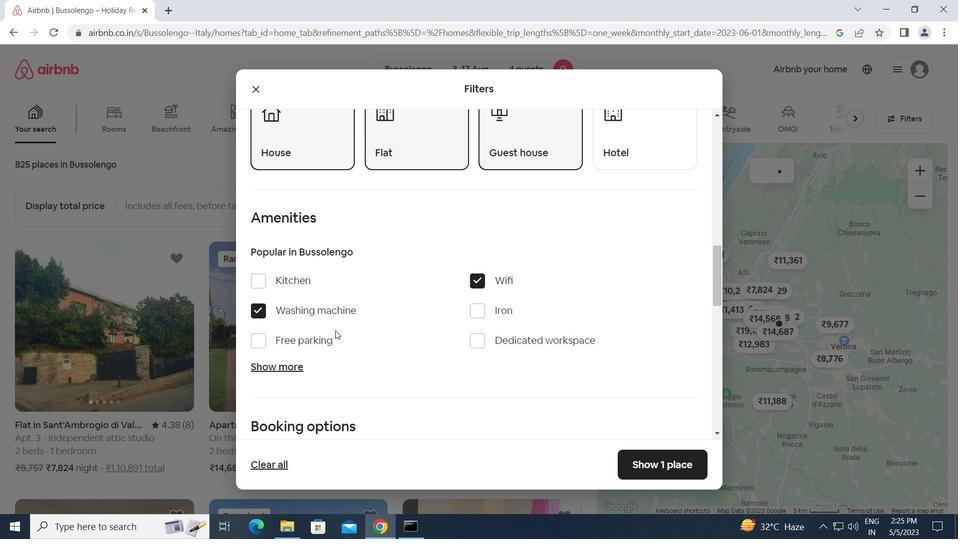 
Action: Mouse scrolled (335, 330) with delta (0, 0)
Screenshot: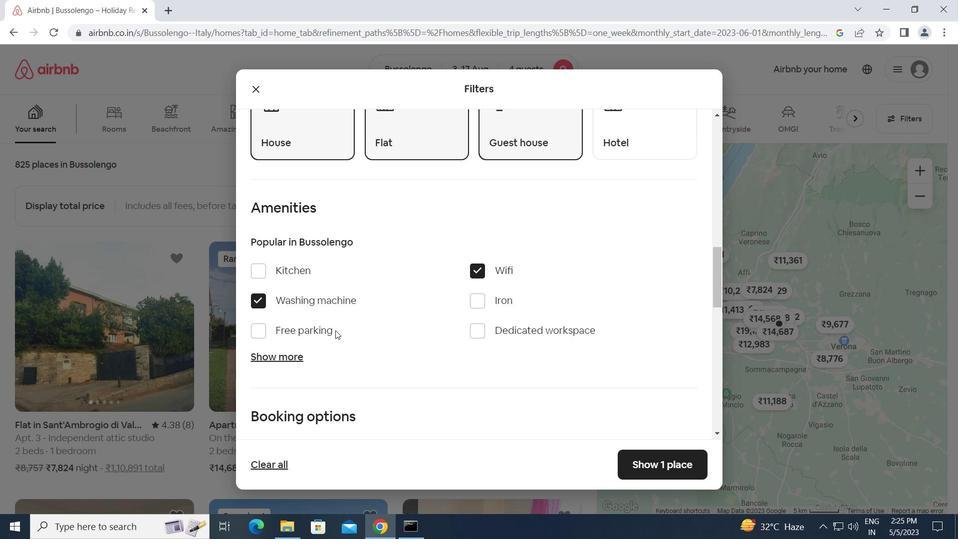 
Action: Mouse scrolled (335, 330) with delta (0, 0)
Screenshot: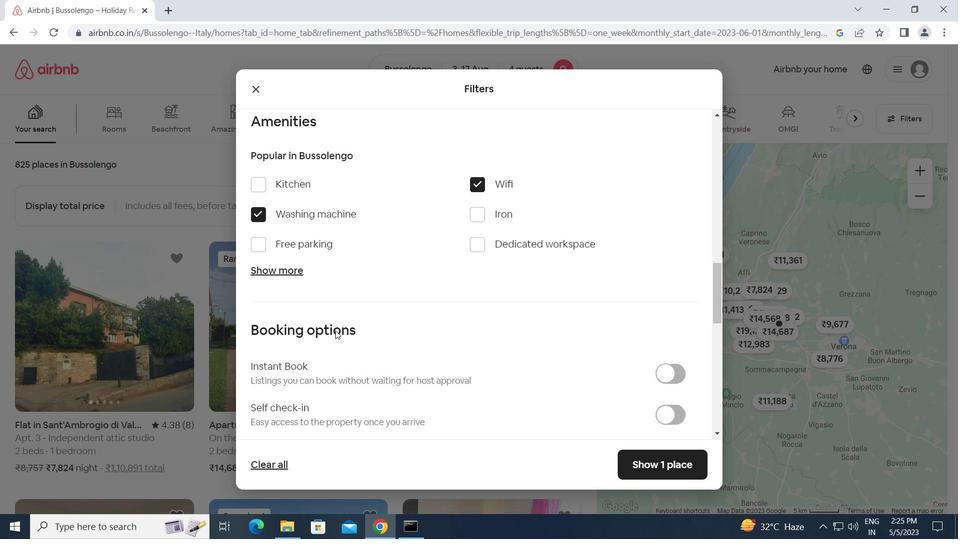 
Action: Mouse scrolled (335, 330) with delta (0, 0)
Screenshot: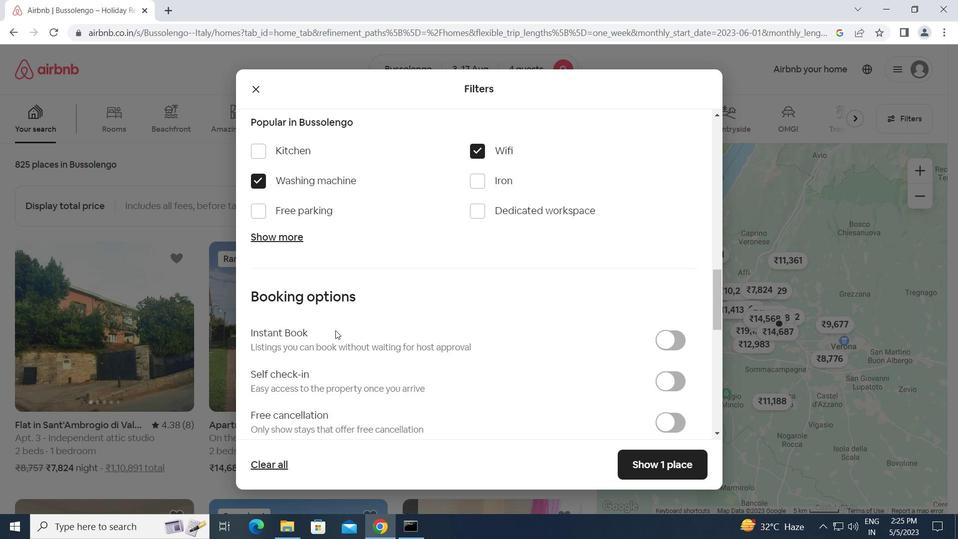 
Action: Mouse moved to (668, 324)
Screenshot: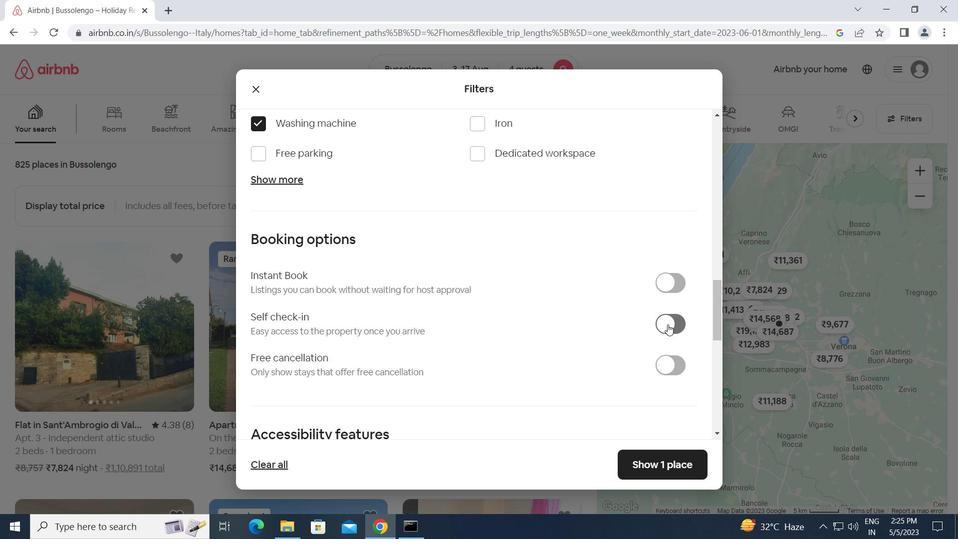 
Action: Mouse pressed left at (668, 324)
Screenshot: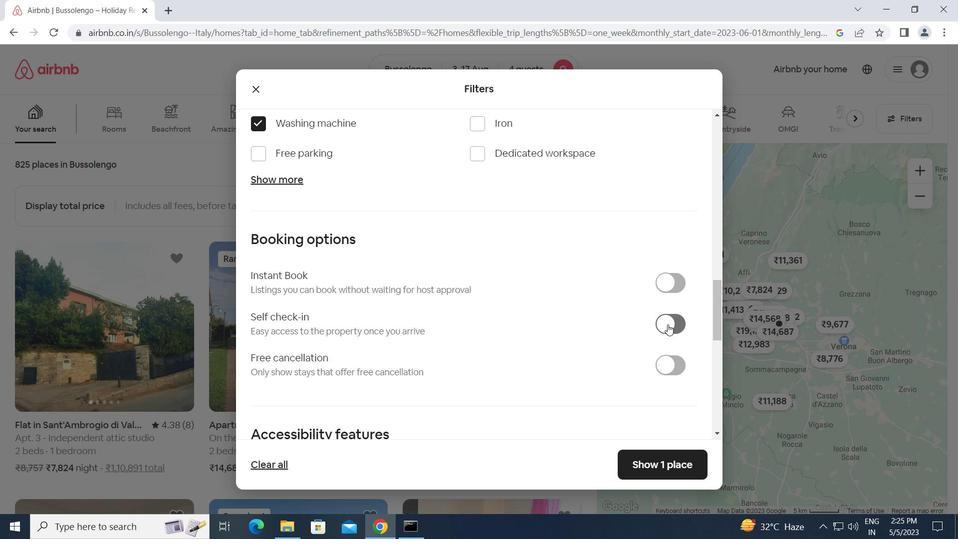 
Action: Mouse moved to (506, 372)
Screenshot: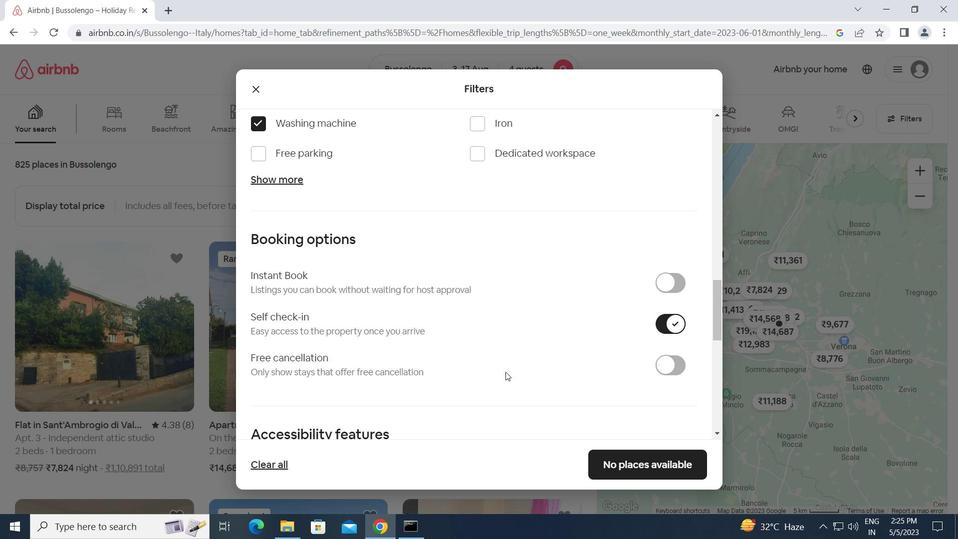 
Action: Mouse scrolled (506, 371) with delta (0, 0)
Screenshot: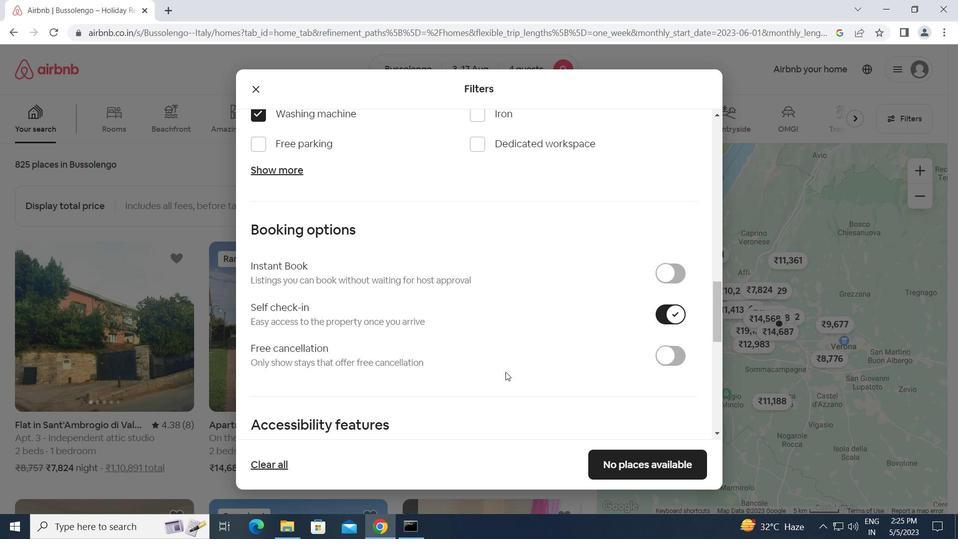 
Action: Mouse scrolled (506, 371) with delta (0, 0)
Screenshot: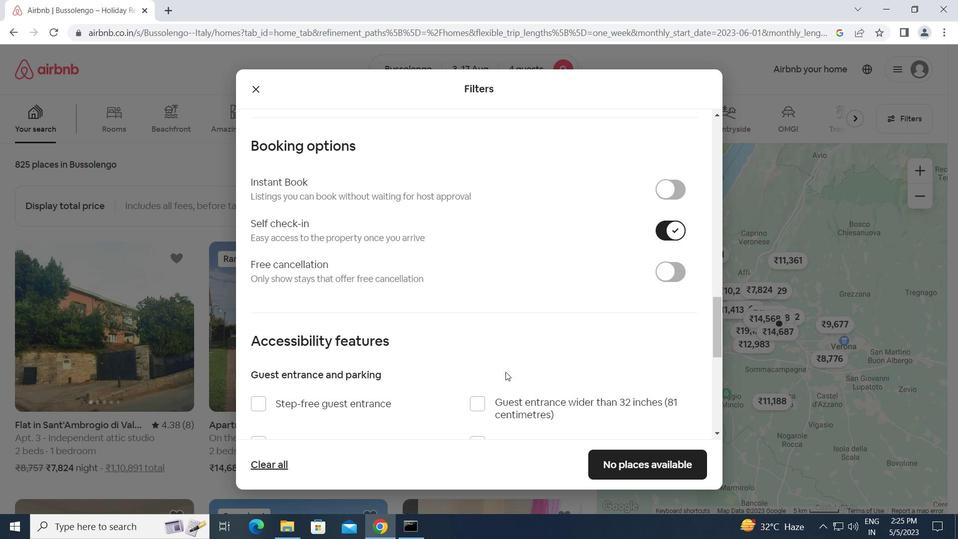 
Action: Mouse scrolled (506, 371) with delta (0, 0)
Screenshot: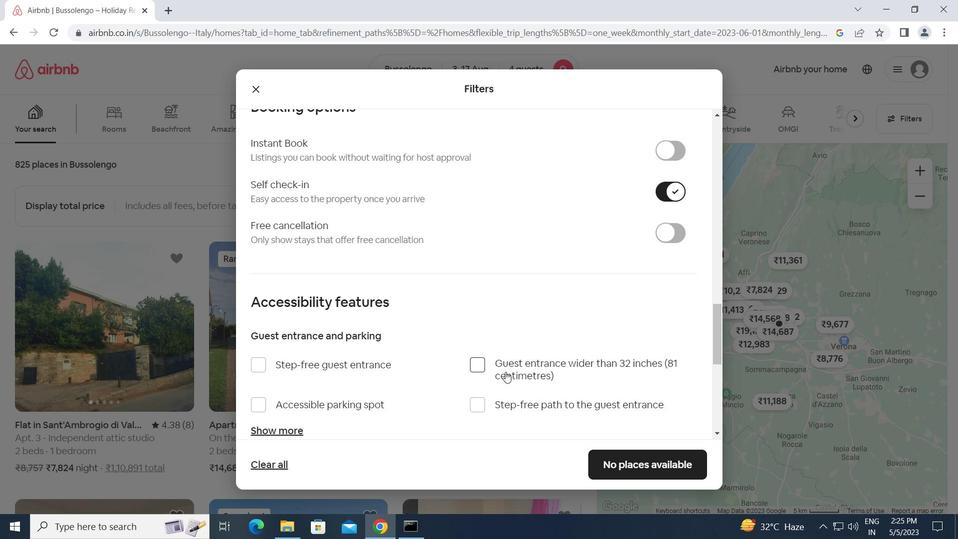 
Action: Mouse scrolled (506, 371) with delta (0, 0)
Screenshot: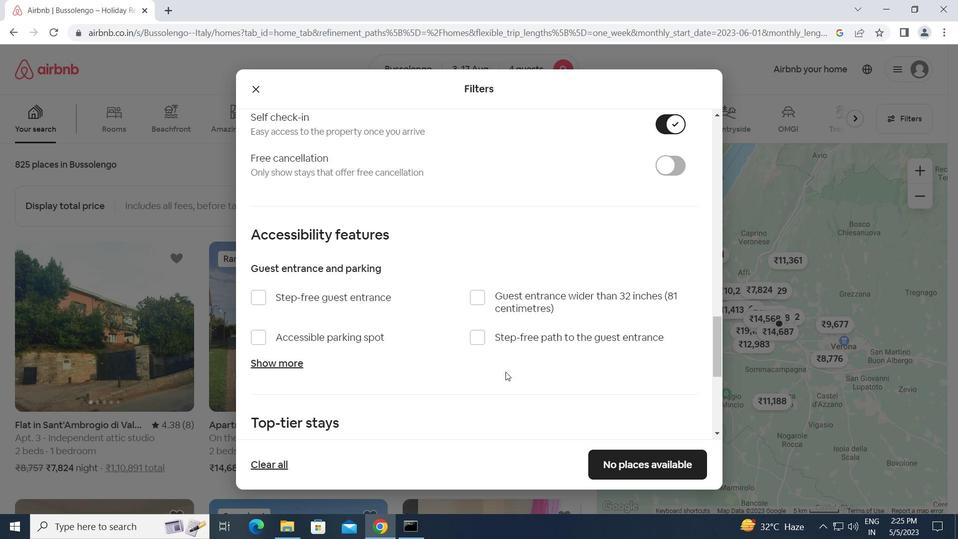 
Action: Mouse scrolled (506, 371) with delta (0, 0)
Screenshot: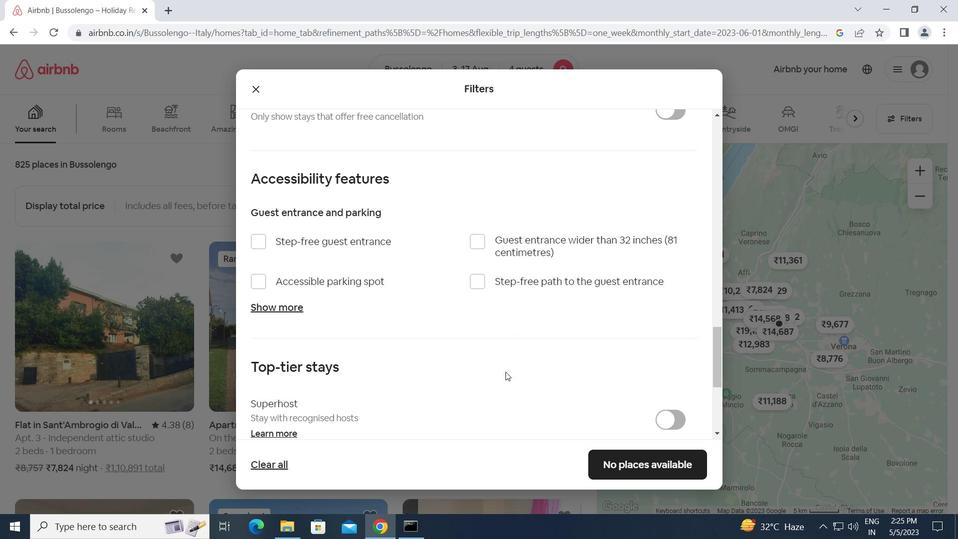 
Action: Mouse scrolled (506, 371) with delta (0, 0)
Screenshot: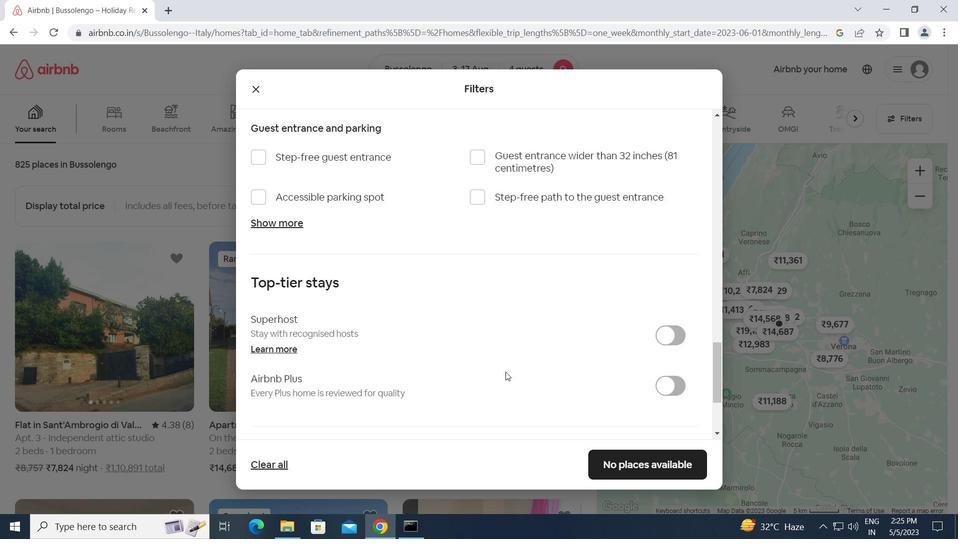 
Action: Mouse scrolled (506, 371) with delta (0, 0)
Screenshot: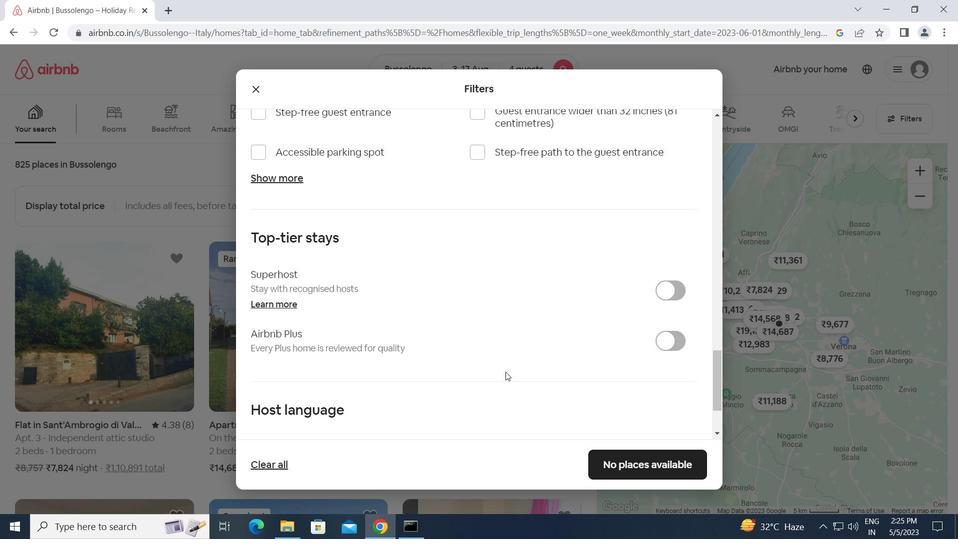 
Action: Mouse scrolled (506, 371) with delta (0, 0)
Screenshot: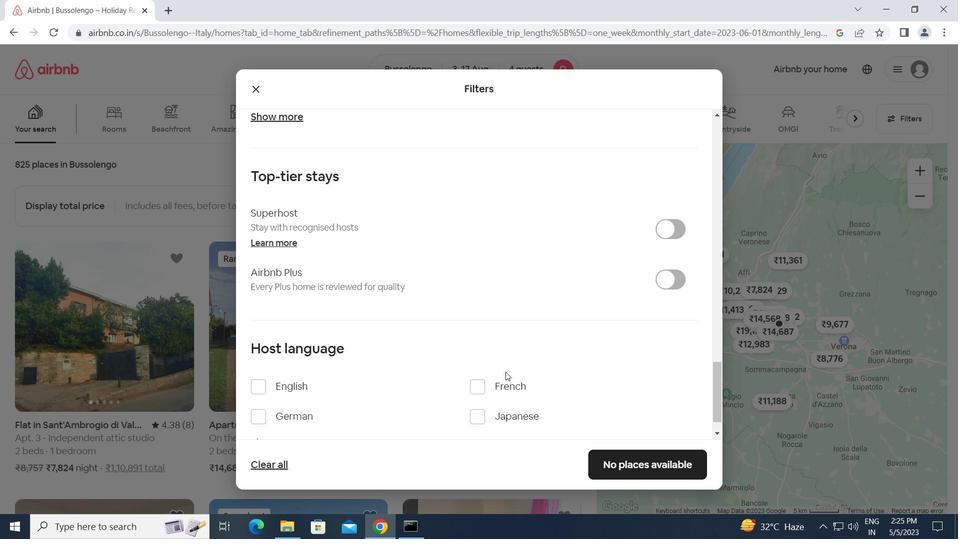 
Action: Mouse scrolled (506, 371) with delta (0, 0)
Screenshot: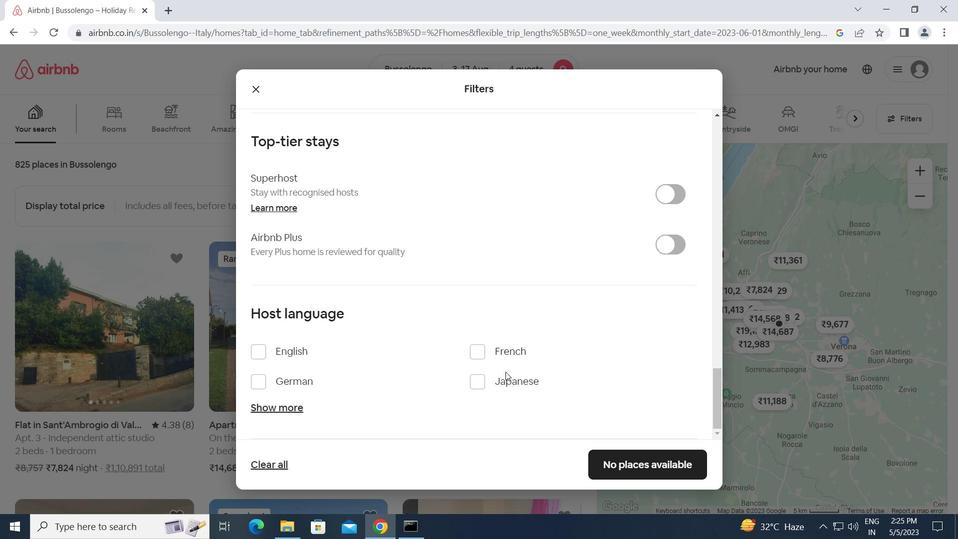 
Action: Mouse moved to (262, 351)
Screenshot: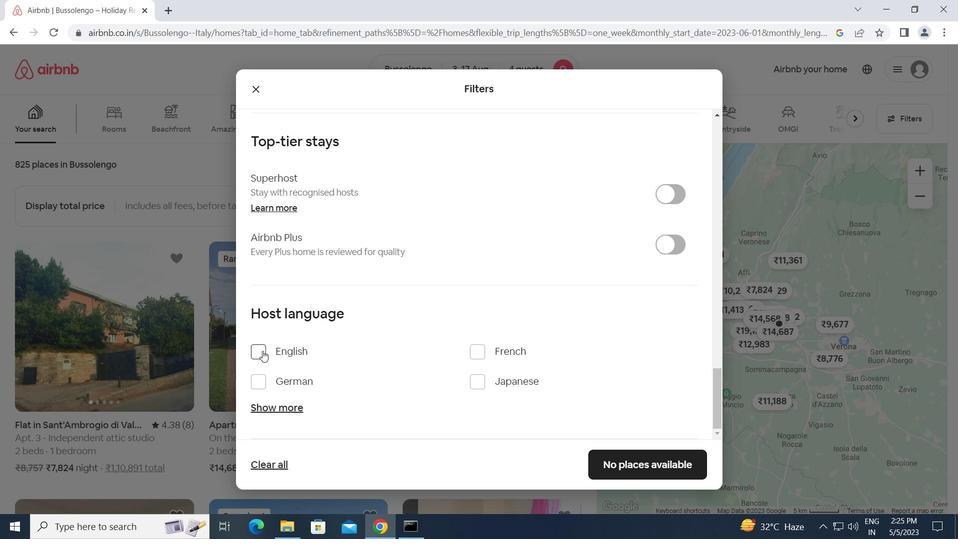 
Action: Mouse pressed left at (262, 351)
Screenshot: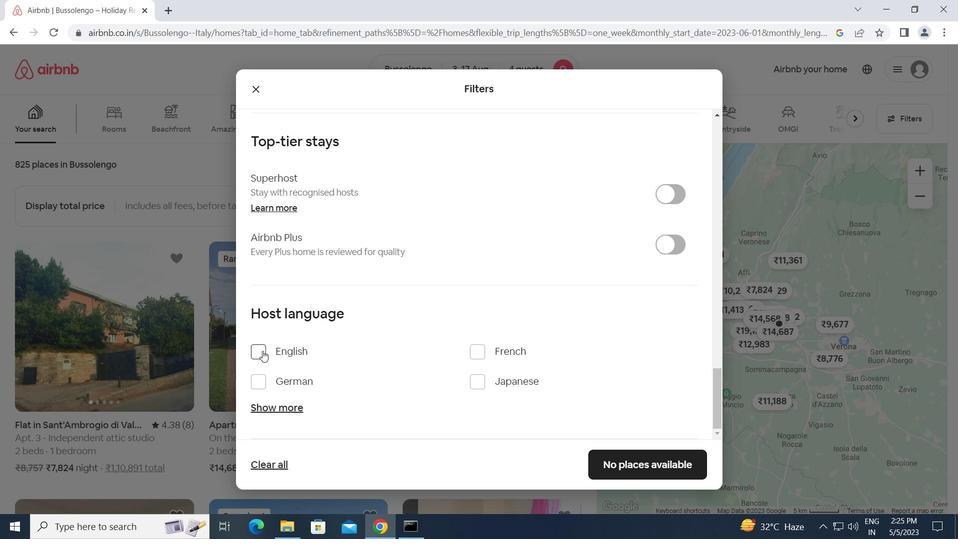 
Action: Mouse moved to (634, 465)
Screenshot: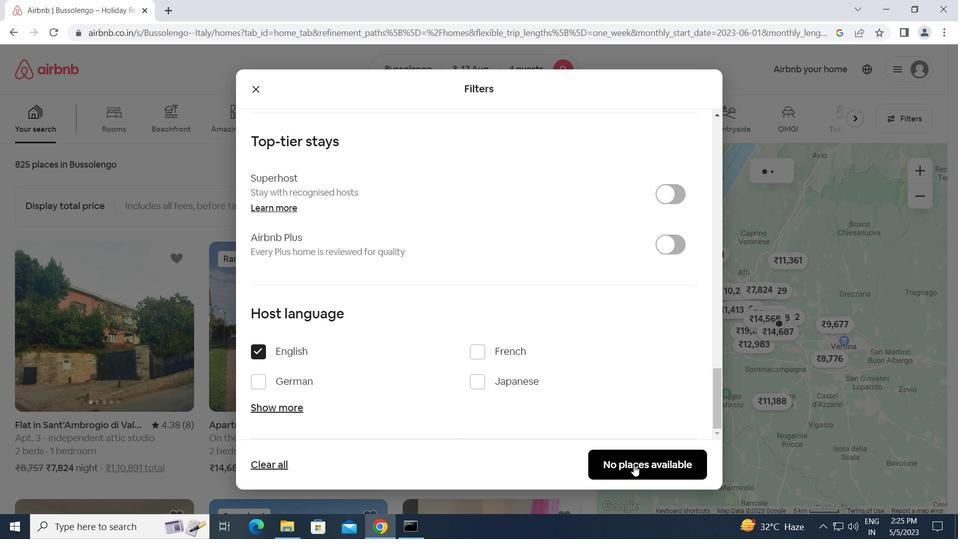 
Action: Mouse pressed left at (634, 465)
Screenshot: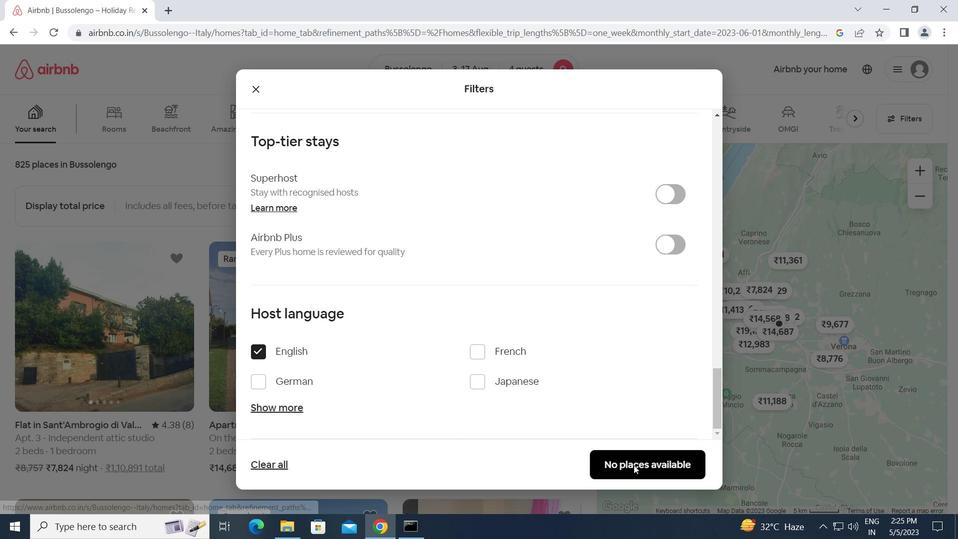 
Action: Mouse moved to (633, 463)
Screenshot: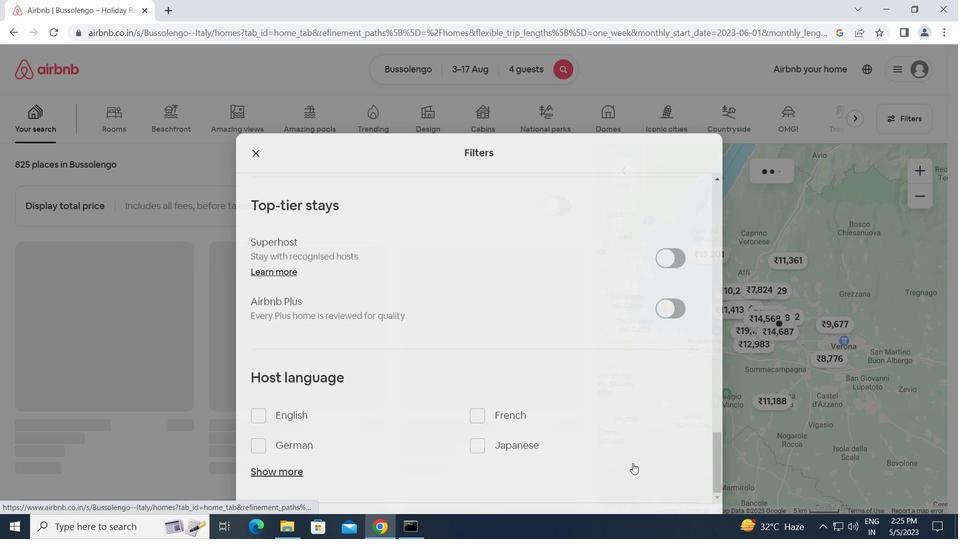 
